 Task: Set up a 4-hour virtual home organization and decluttering workshop for a tidy living space.
Action: Key pressed t<Key.caps_lock>IDY<Key.space><Key.caps_lock>l<Key.caps_lock>IVING<Key.space><Key.caps_lock>s<Key.caps_lock>PACE<Key.space><Key.caps_lock>v<Key.caps_lock>IRTUAL<Key.space><Key.caps_lock>w<Key.caps_lock>ORKSHOP<Key.space>
Screenshot: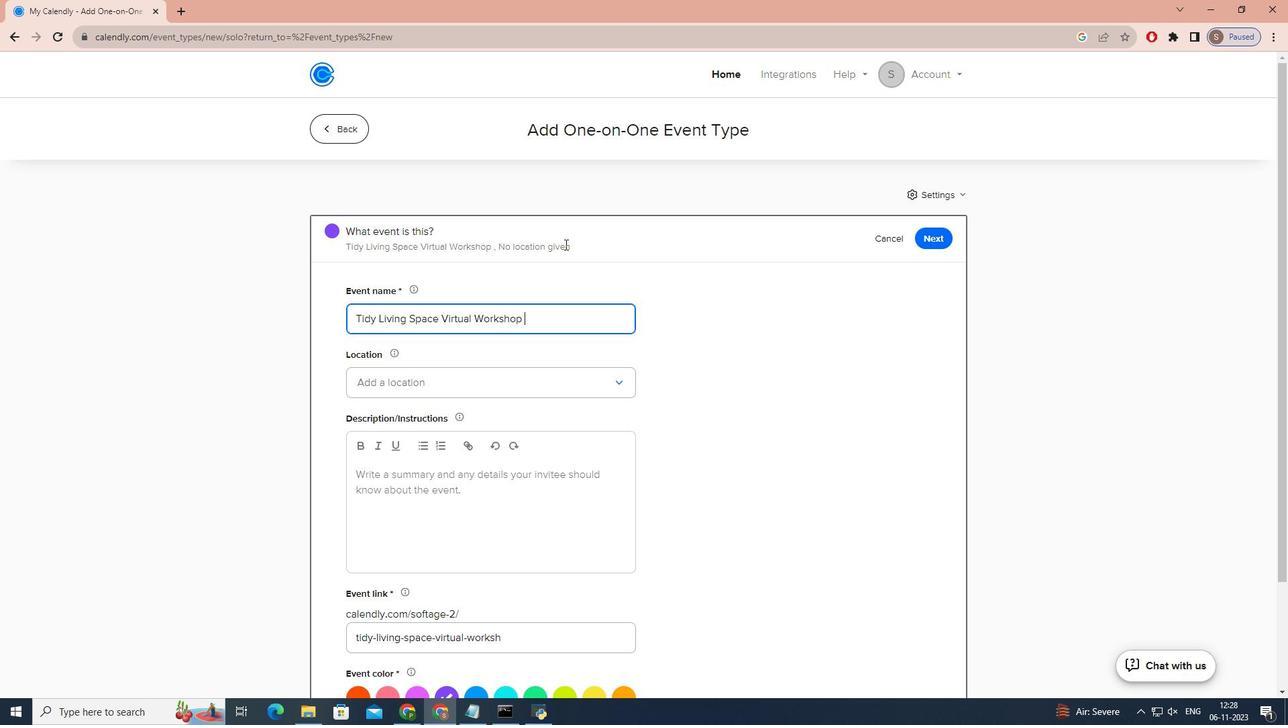 
Action: Mouse moved to (553, 373)
Screenshot: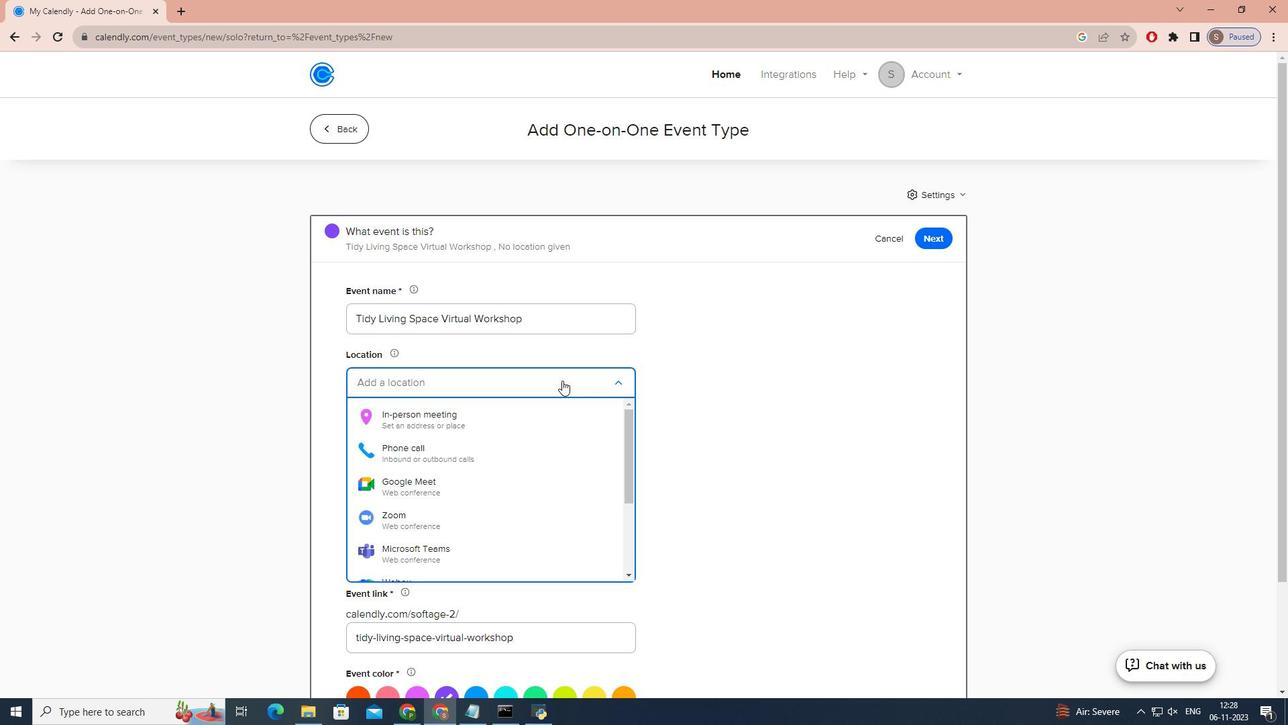 
Action: Mouse pressed left at (553, 373)
Screenshot: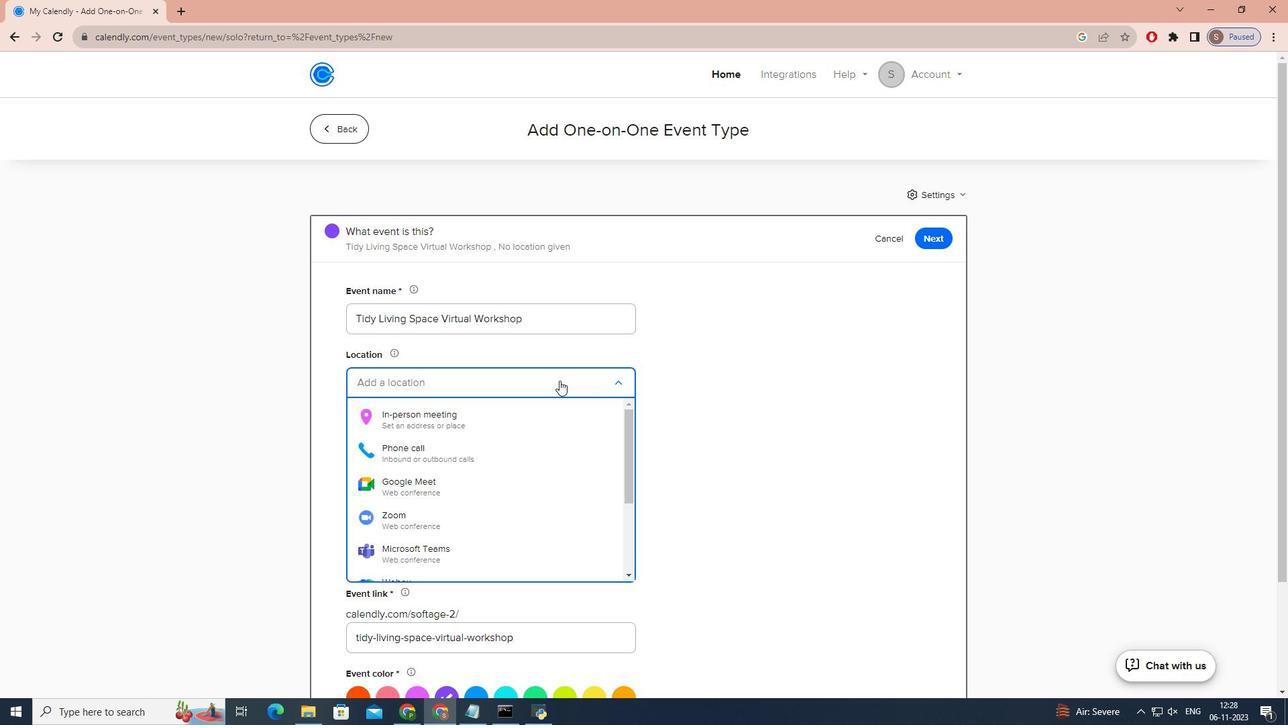 
Action: Mouse moved to (506, 415)
Screenshot: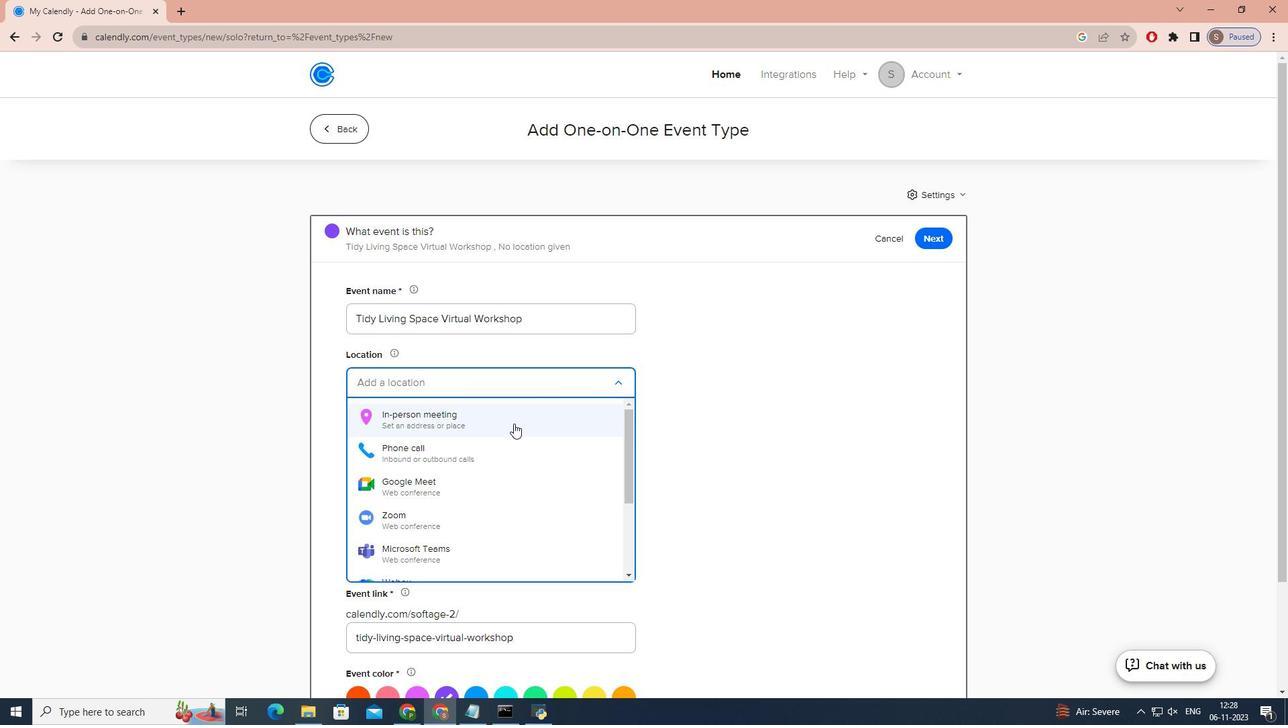 
Action: Mouse pressed left at (506, 415)
Screenshot: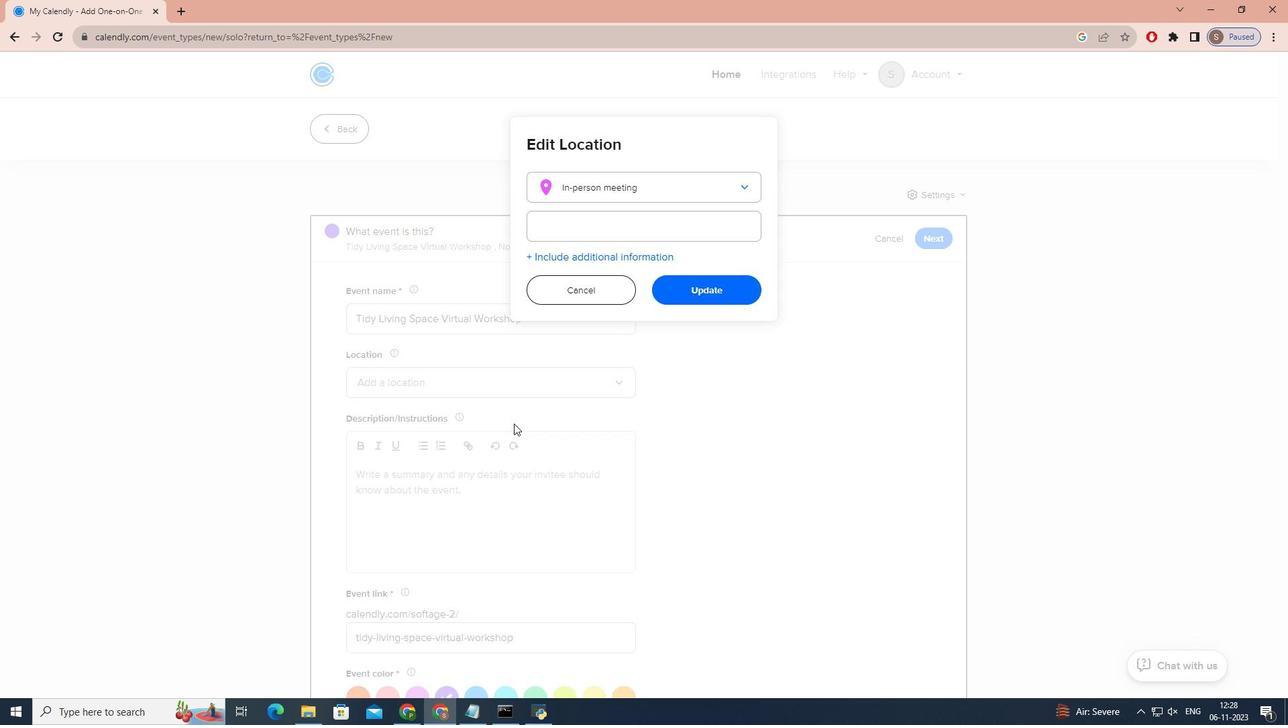 
Action: Mouse moved to (565, 217)
Screenshot: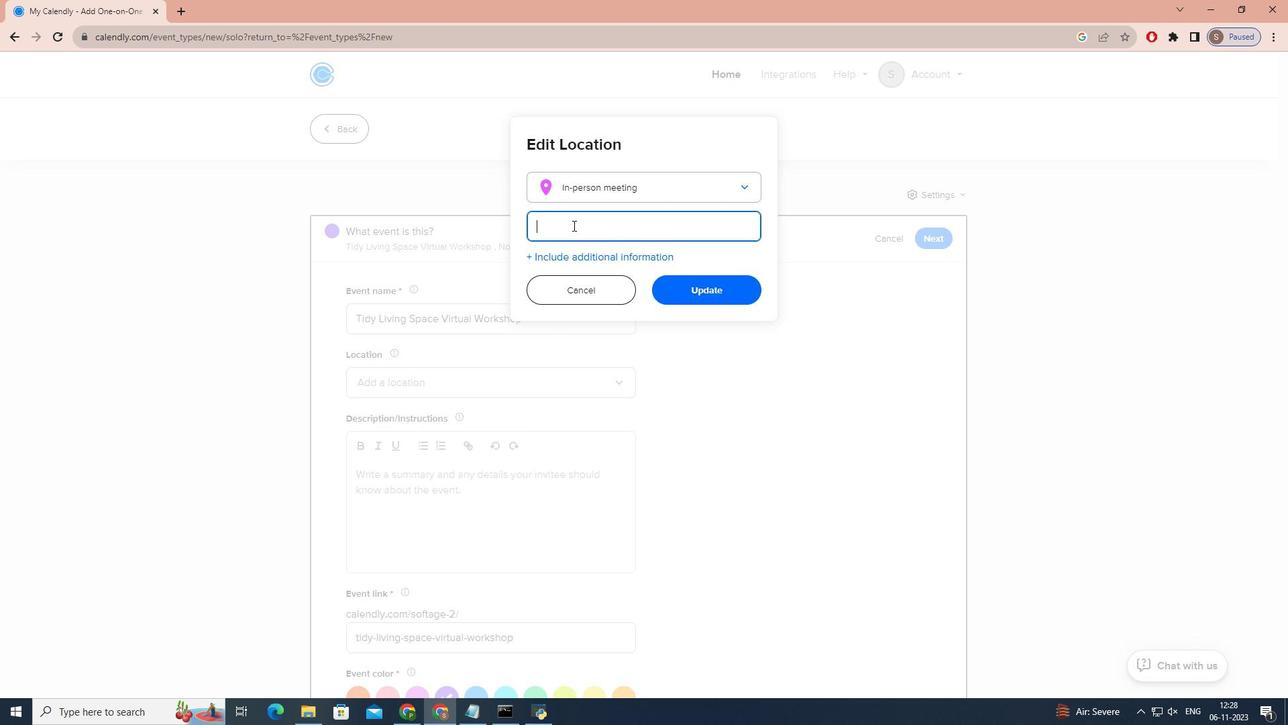 
Action: Mouse pressed left at (565, 217)
Screenshot: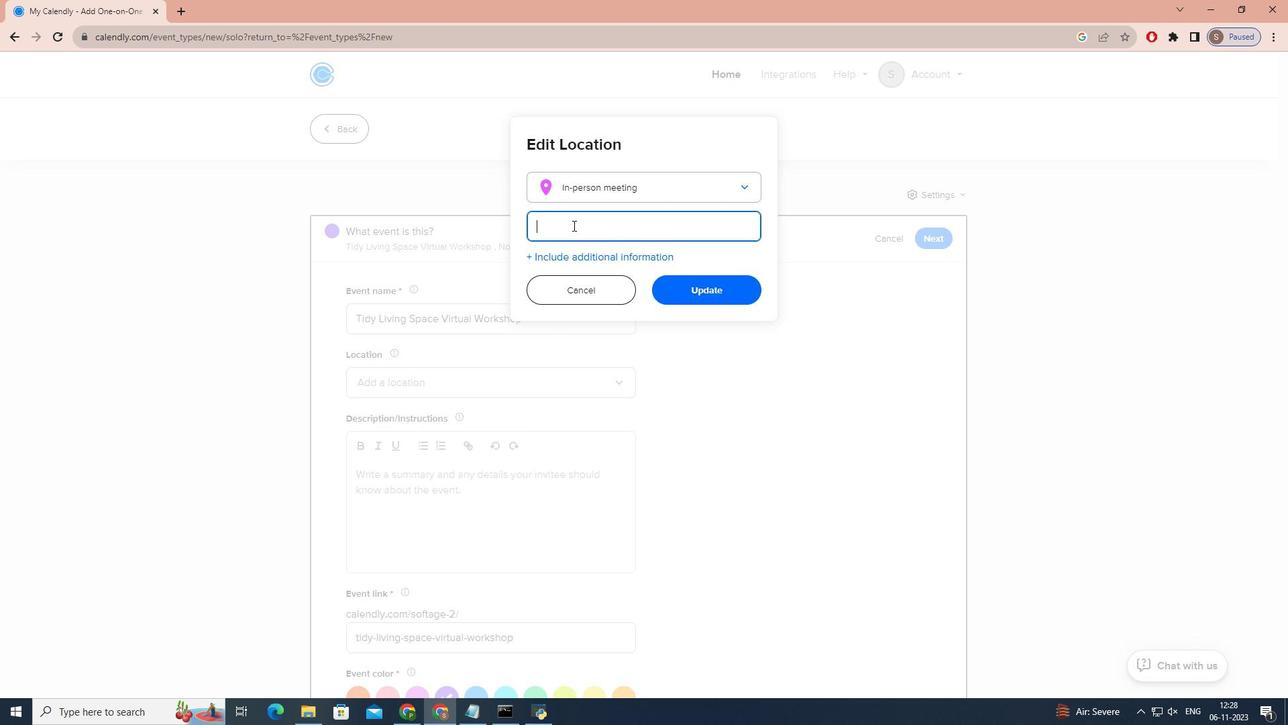 
Action: Mouse moved to (572, 188)
Screenshot: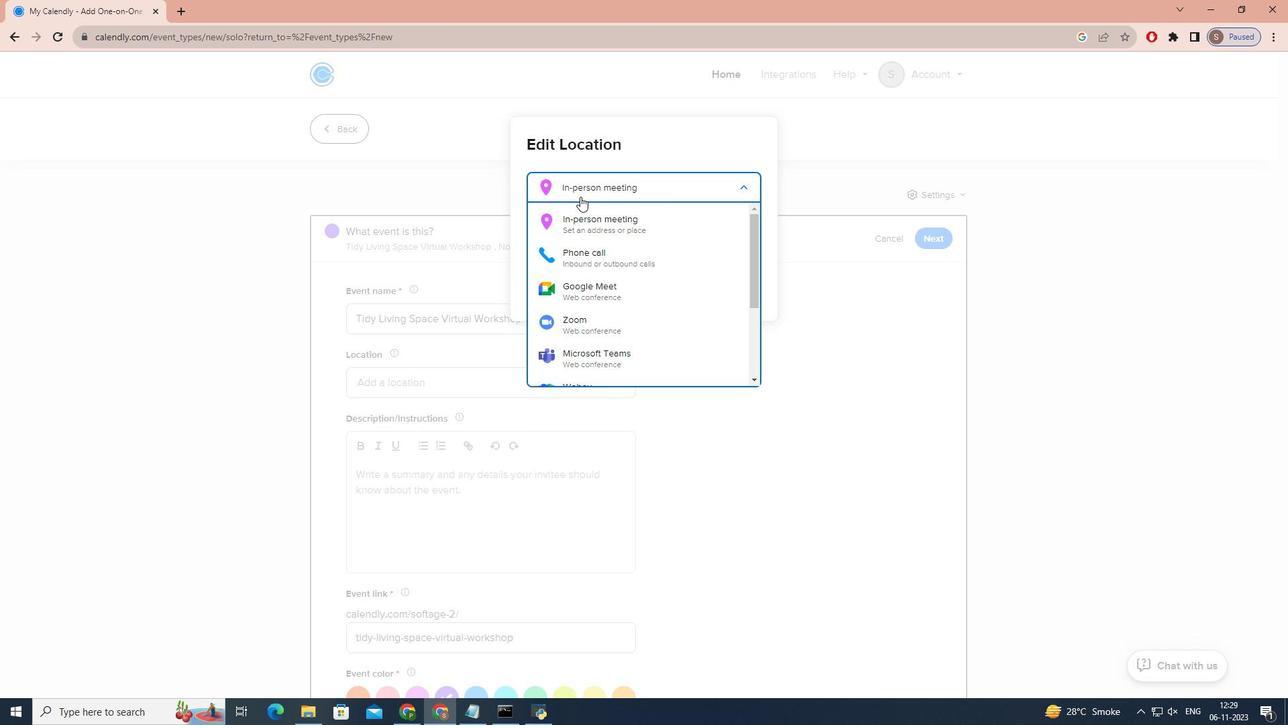 
Action: Mouse pressed left at (572, 188)
Screenshot: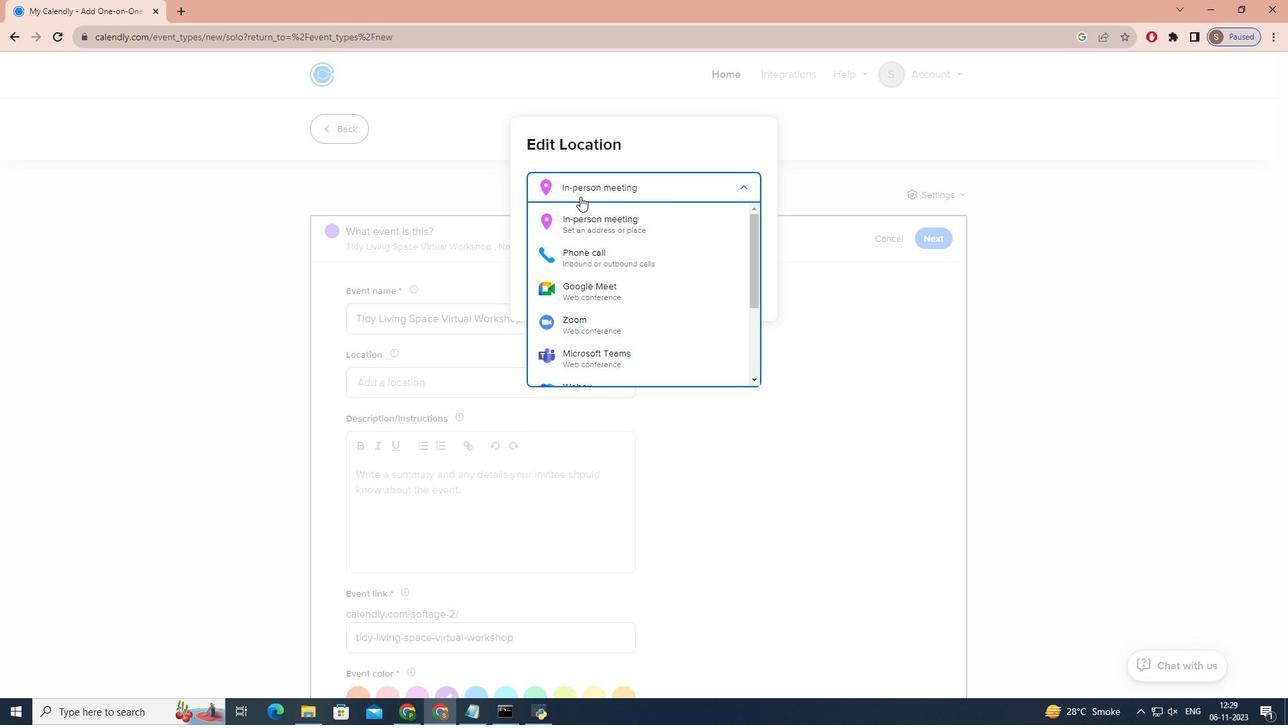 
Action: Mouse moved to (569, 284)
Screenshot: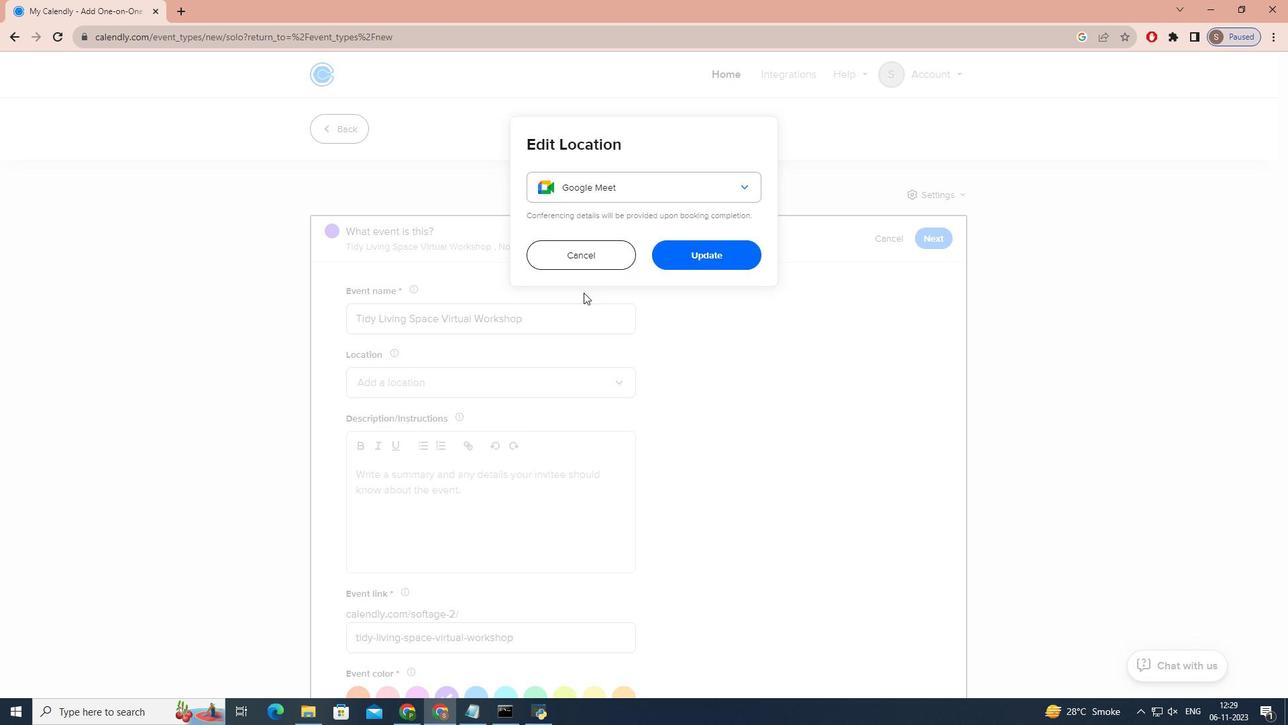 
Action: Mouse pressed left at (569, 284)
Screenshot: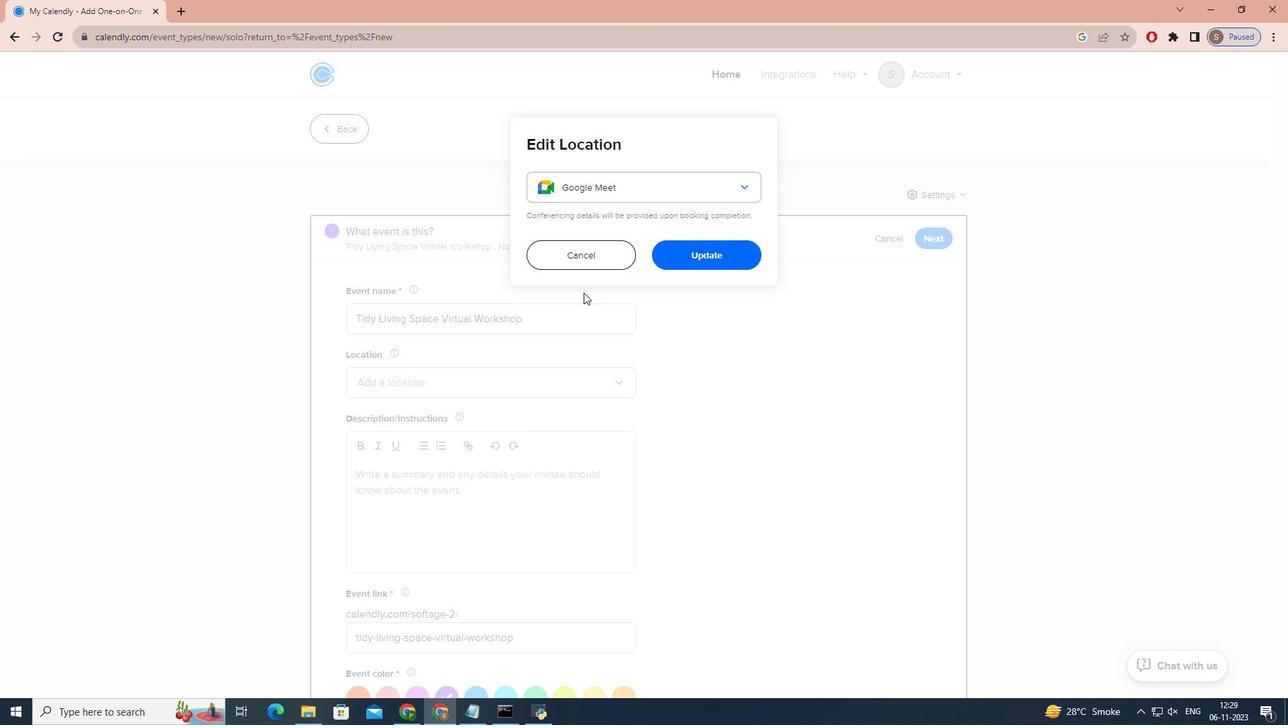 
Action: Mouse moved to (657, 245)
Screenshot: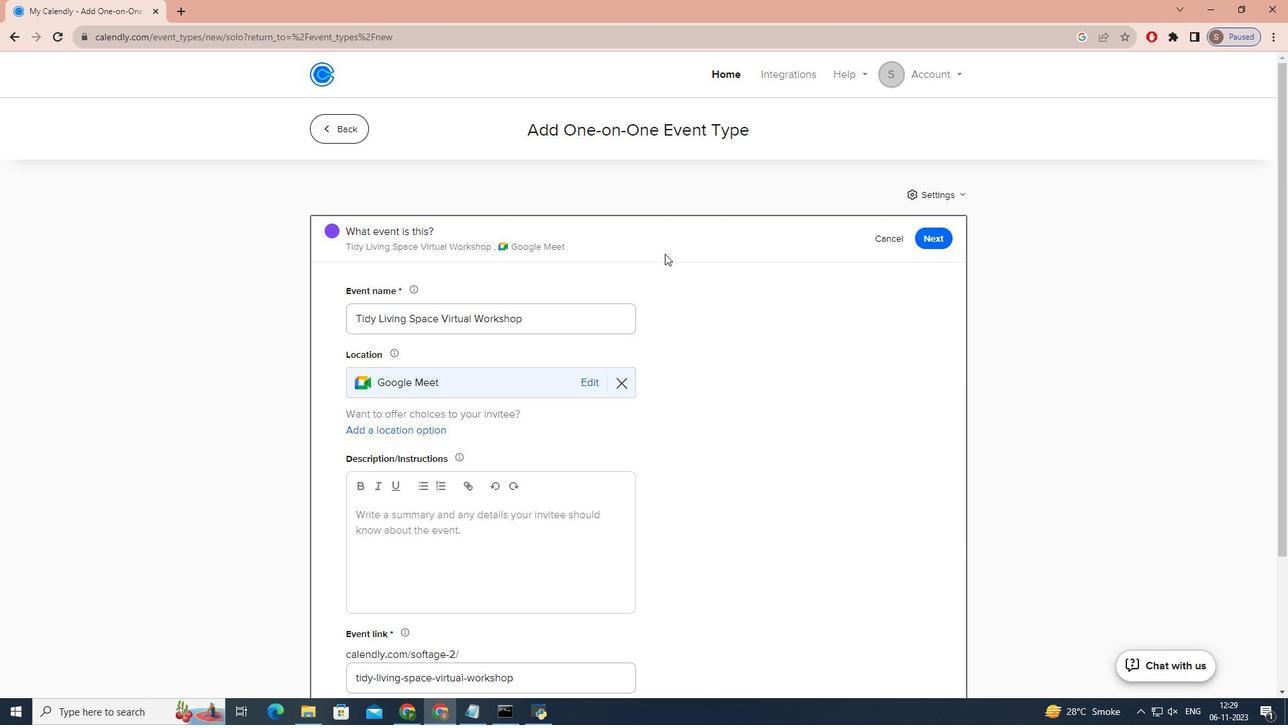 
Action: Mouse pressed left at (657, 245)
Screenshot: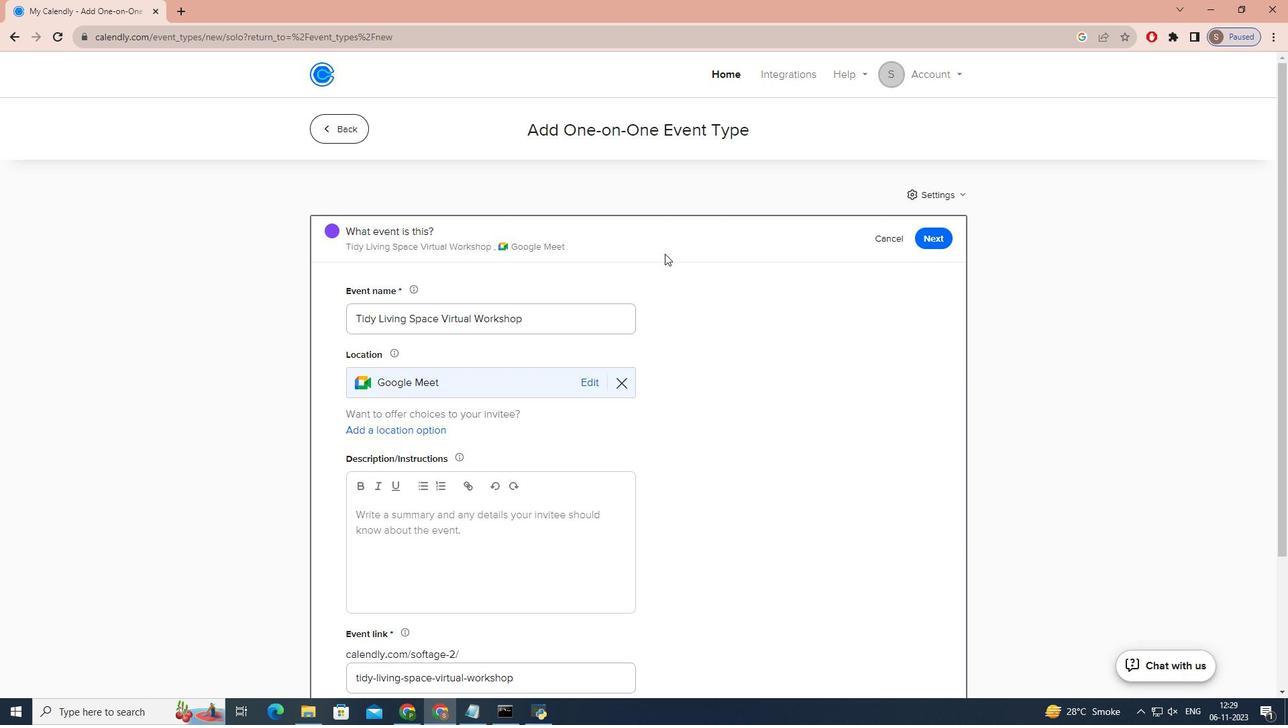 
Action: Mouse moved to (451, 517)
Screenshot: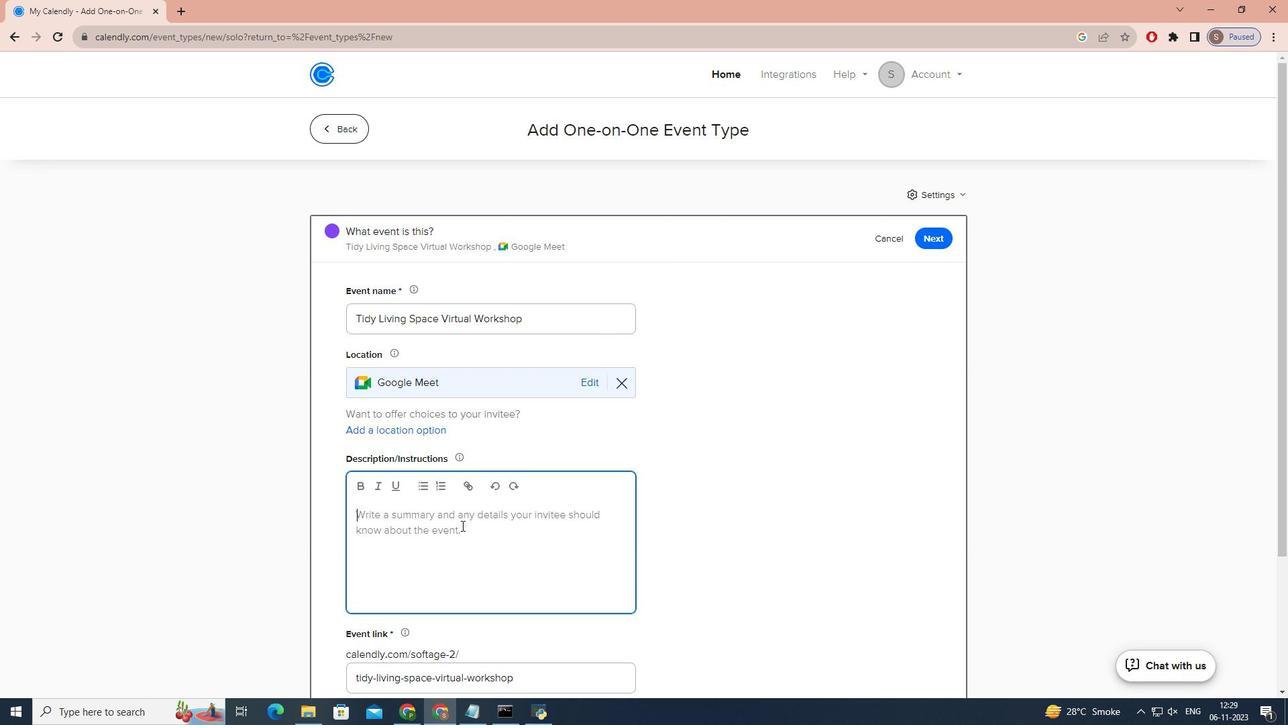 
Action: Mouse pressed left at (451, 517)
Screenshot: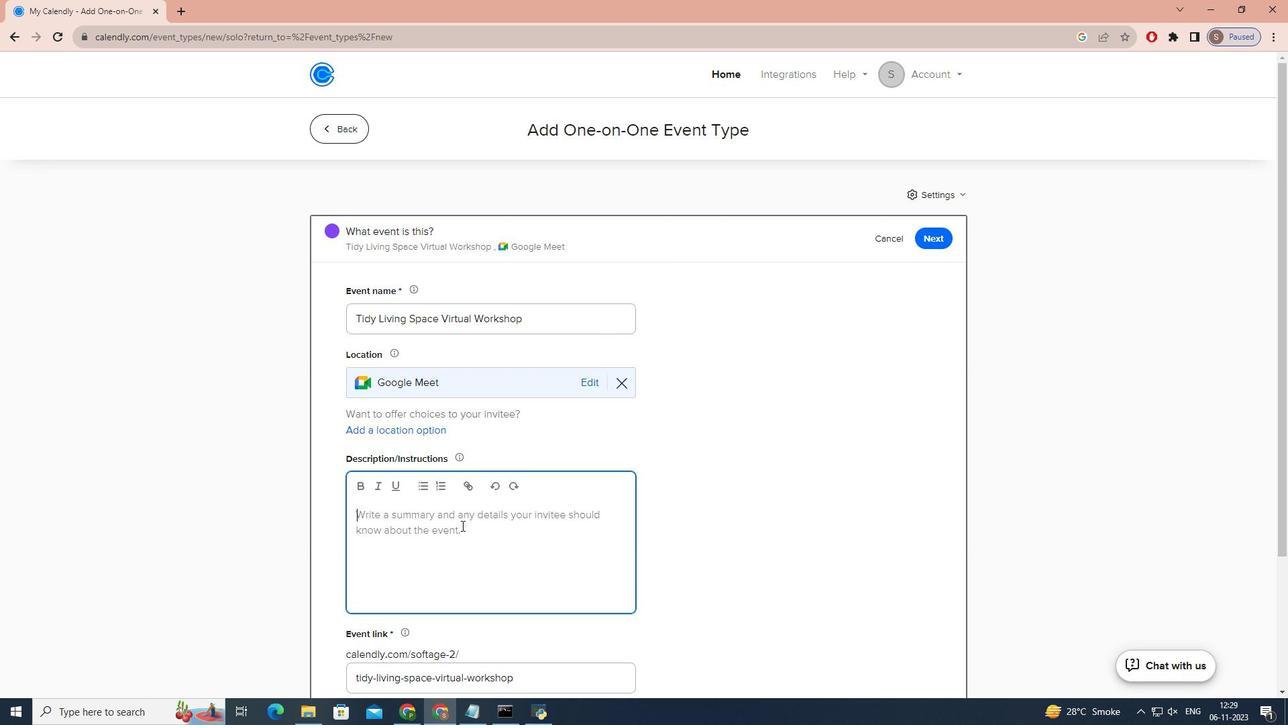 
Action: Mouse moved to (453, 516)
Screenshot: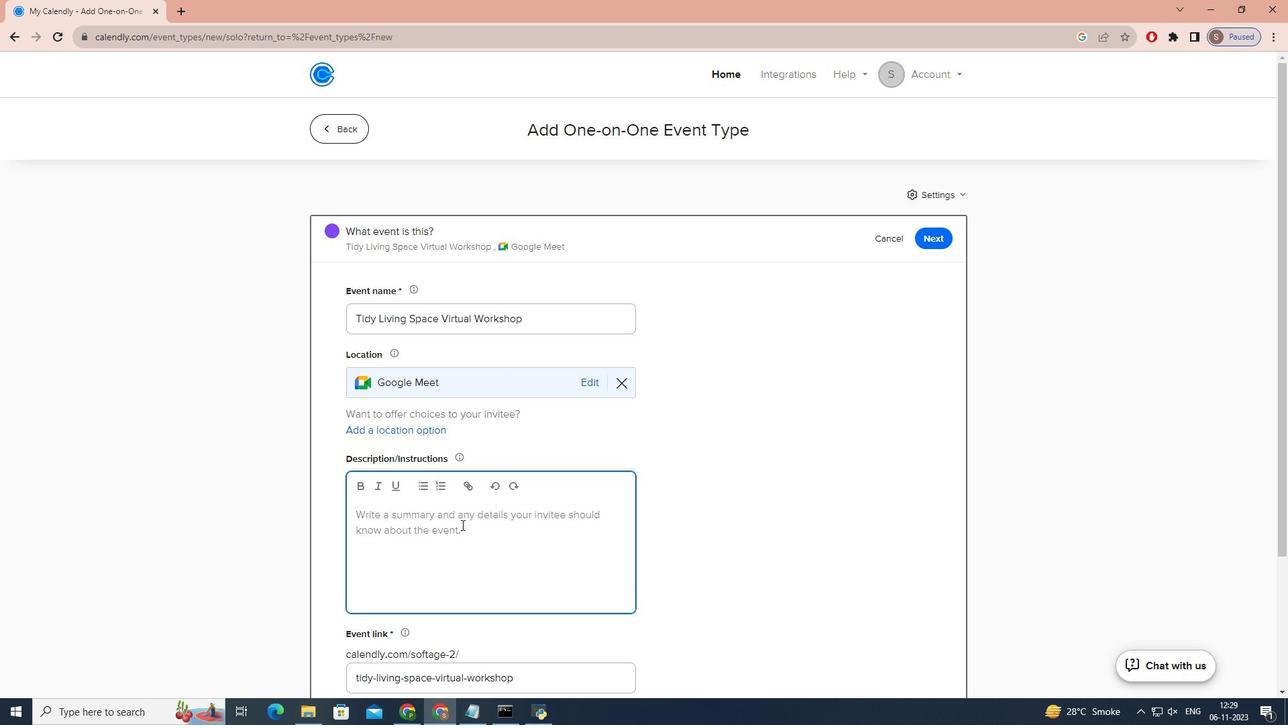 
Action: Key pressed <Key.caps_lock>d<Key.caps_lock>O<Key.space>YOU<Key.space>DREAM<Key.space>OF<Key.space>A<Key.space>TIDY<Key.space>AND<Key.space>ORGANIZED<Key.space>LIVING<Key.space>SPACE<Key.space>THAT<Key.space>BRINGS<Key.space>YOU<Key.space>SPACE<Key.space>AND<Key.space>SERENITY<Key.shift><Key.shift><Key.shift><Key.shift><Key.shift><Key.shift><Key.shift><Key.shift><Key.shift><Key.shift><Key.shift><Key.shift><Key.shift><Key.shift><Key.shift><Key.shift><Key.shift><Key.shift><Key.shift><Key.shift><Key.shift><Key.shift><Key.shift><Key.shift><Key.shift><Key.shift><Key.shift><Key.shift><Key.shift><Key.shift><Key.shift><Key.shift><Key.shift><Key.shift><Key.shift><Key.shift><Key.shift><Key.shift><Key.shift><Key.shift><Key.shift><Key.shift><Key.shift>?<Key.space><Key.caps_lock>i<Key.caps_lock>S<Key.space>SO,<Key.space>JOIN<Key.space>OUR<Key.space>VIRTUAL<Key.space>HOME<Key.space>ORGANIZATION<Key.space>AND<Key.space>DECLUTTERING<Key.space>WORKSHOP<Key.space>TO<Key.space>TRANSO<Key.backspace>FORM<Key.space>
Screenshot: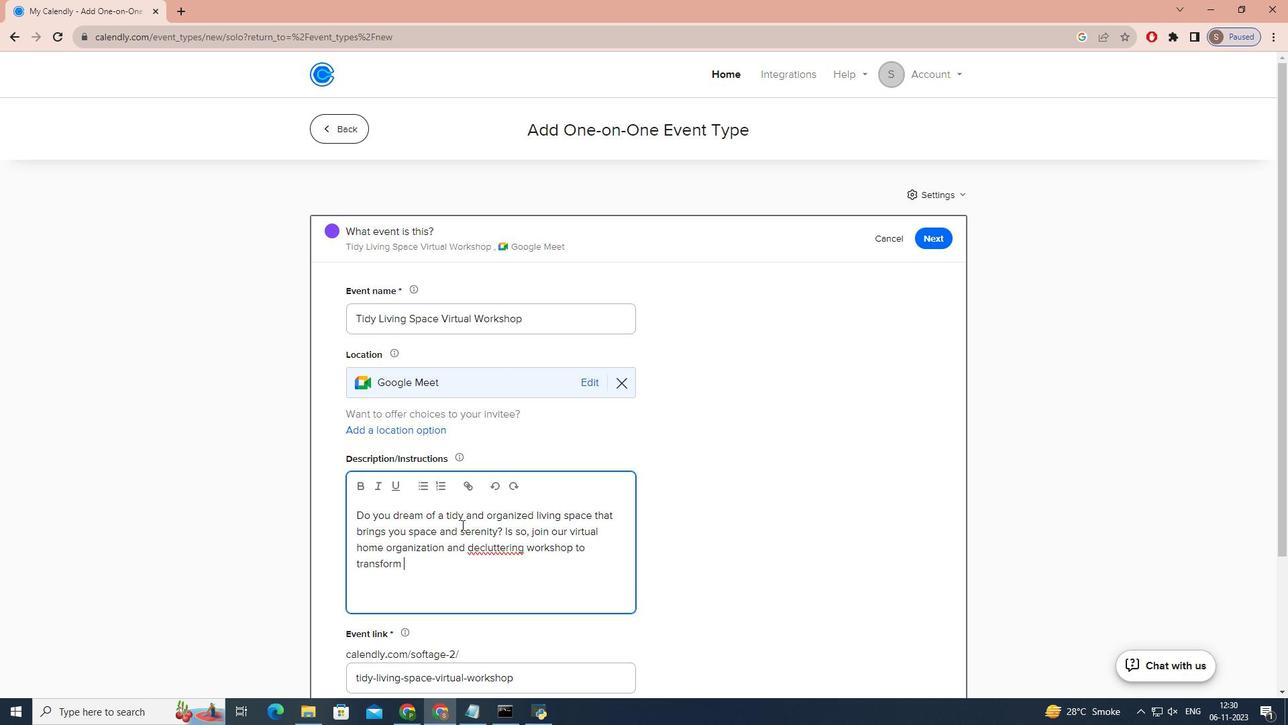 
Action: Mouse moved to (433, 558)
Screenshot: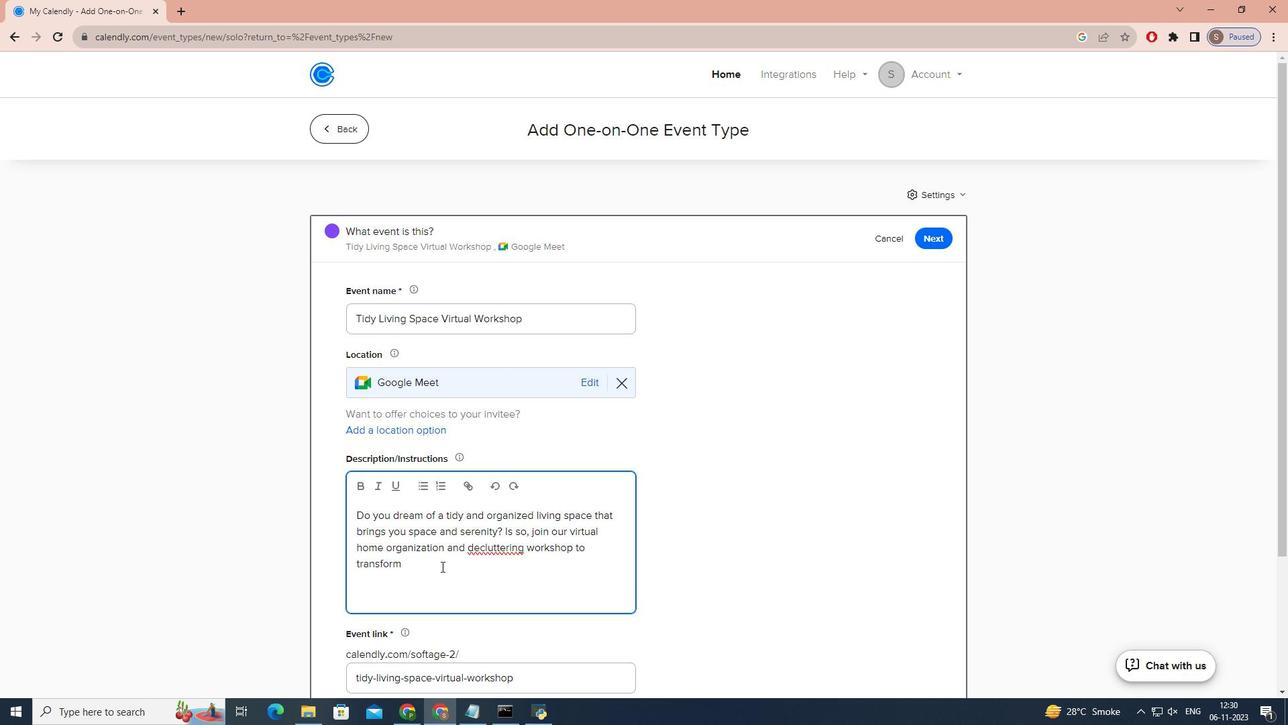 
Action: Mouse pressed left at (433, 558)
Screenshot: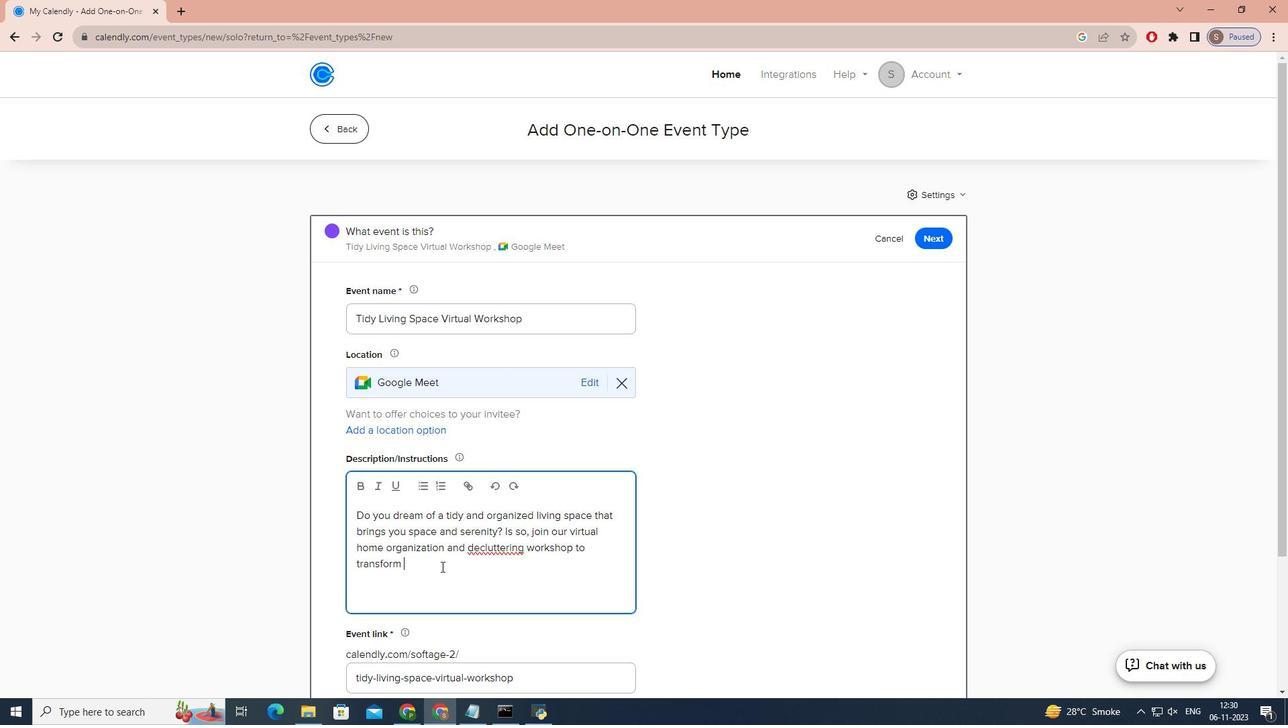 
Action: Key pressed YOU<Key.space>LIVING<Key.space>SPACE<Key.space>INTO<Key.space>A<Key.space>SANCTUARY<Key.space>OF<Key.space>ORDER<Key.space>AND<Key.space>CALM.<Key.space><Key.enter><Key.caps_lock>i<Key.caps_lock>N<Key.space>THIS<Key.space>INTERACTIVE<Key.space>WORKSHOP,<Key.space>OUR<Key.space>EXPERIENCED<Key.space>ORGANIZERS<Key.space>WILL<Key.space>GUIDE<Key.space>YOU<Key.space>THROUGH<Key.space>THE<Key.space>PROCESS<Key.space>OF<Key.space>DECLUTEE<Key.backspace><Key.backspace>TERING<Key.space>WORKSHOP<Key.space><Key.backspace>
Screenshot: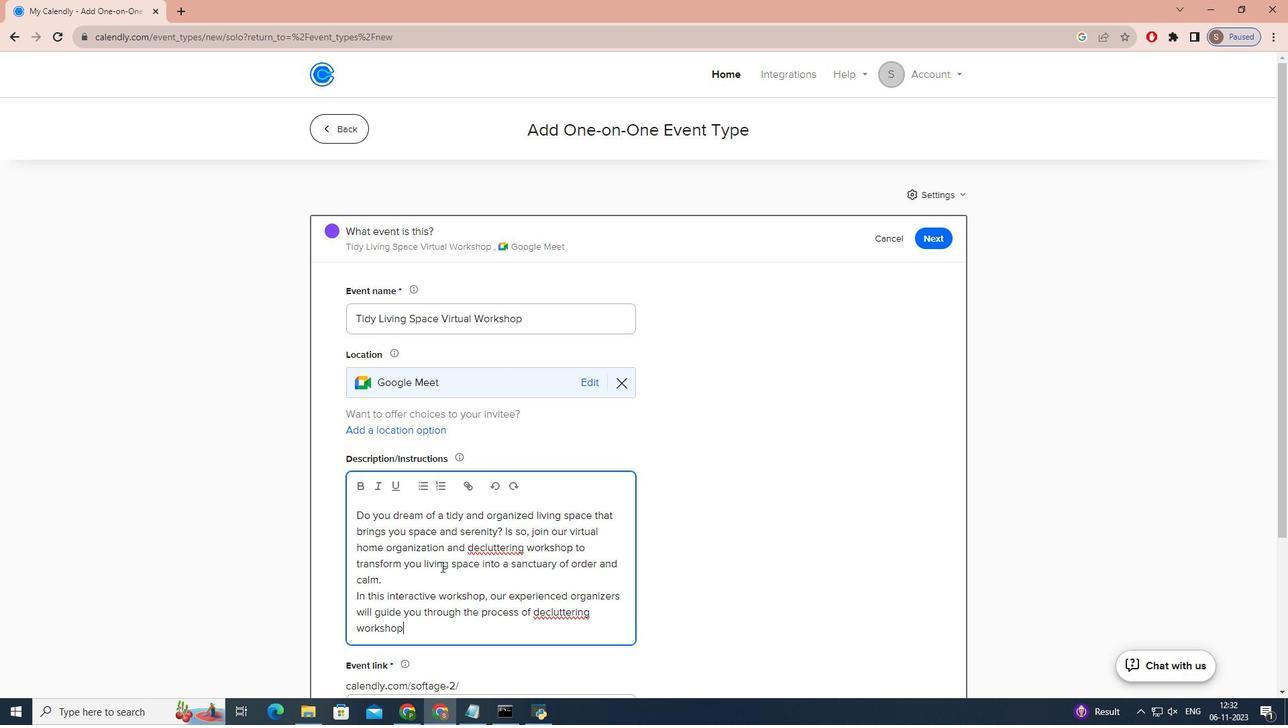 
Action: Mouse moved to (476, 579)
Screenshot: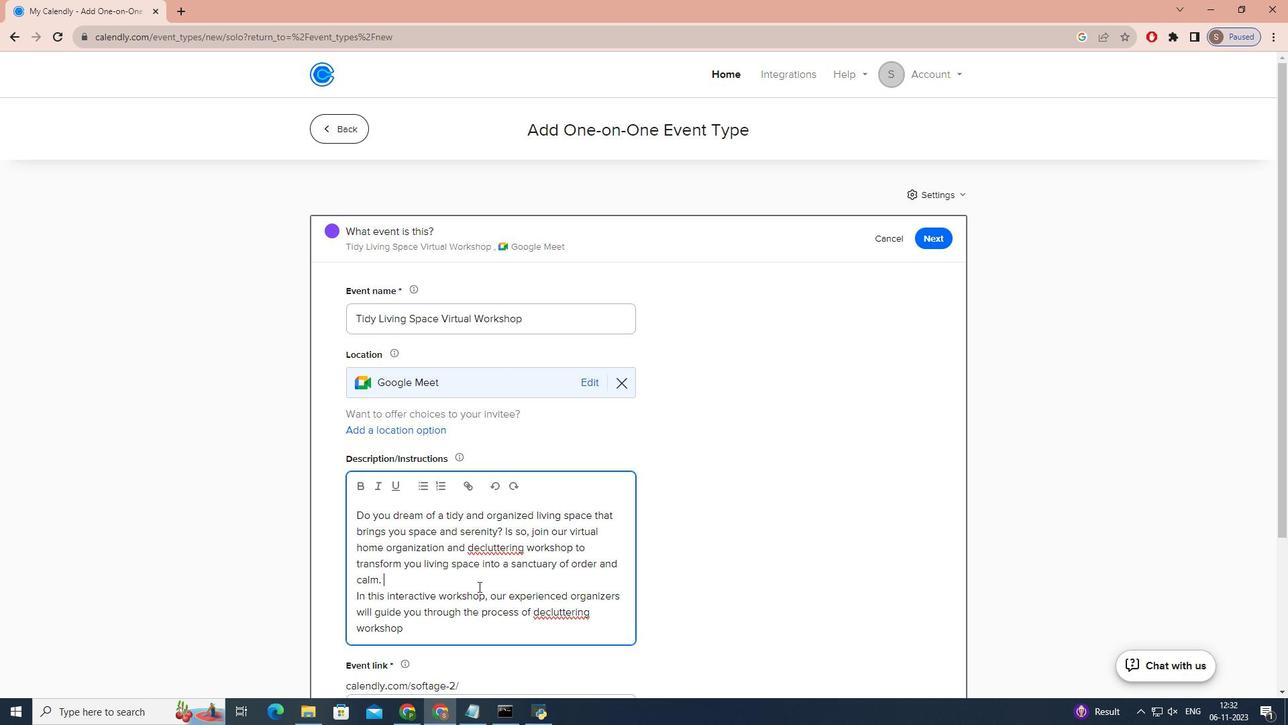 
Action: Mouse pressed left at (476, 579)
Screenshot: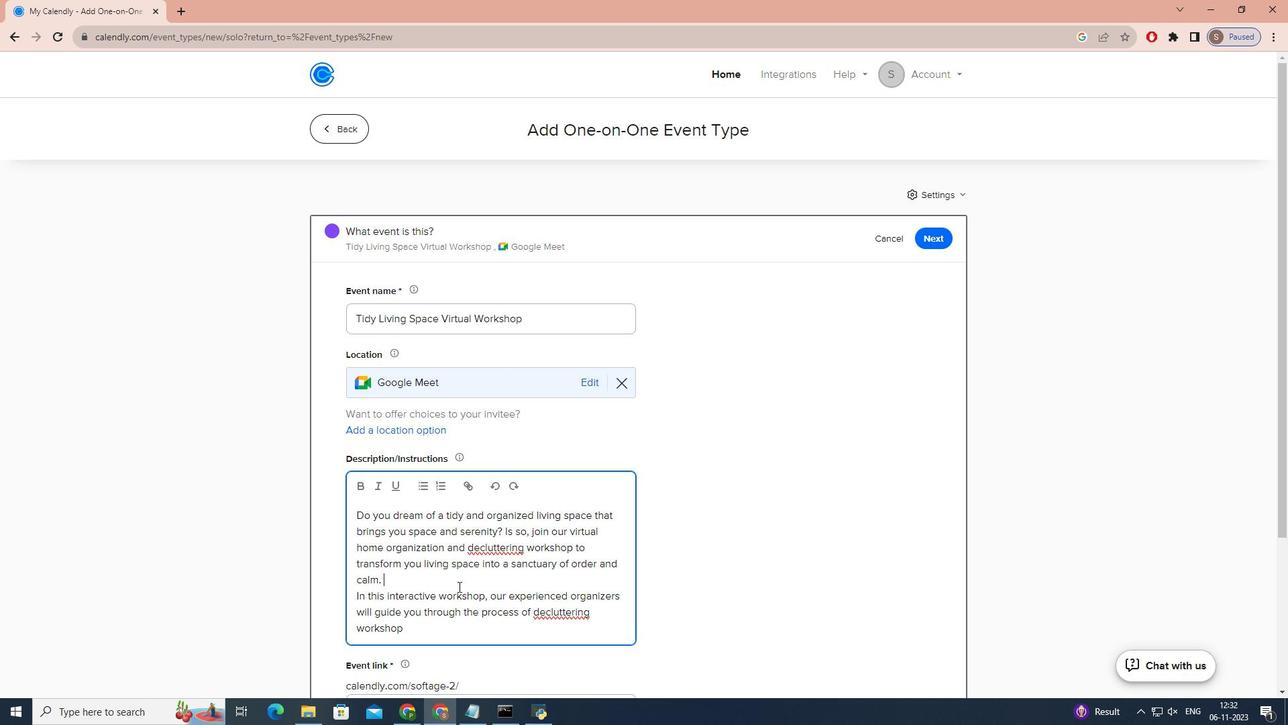 
Action: Mouse moved to (395, 576)
Screenshot: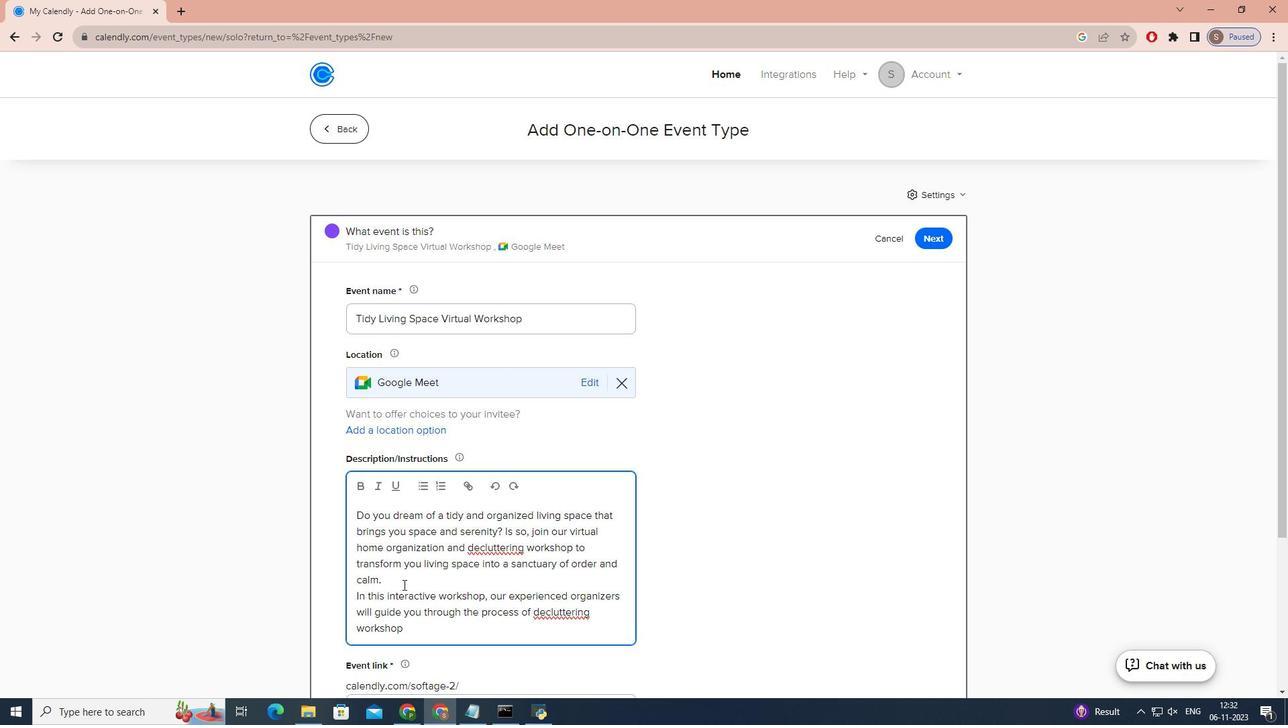 
Action: Mouse pressed left at (395, 576)
Screenshot: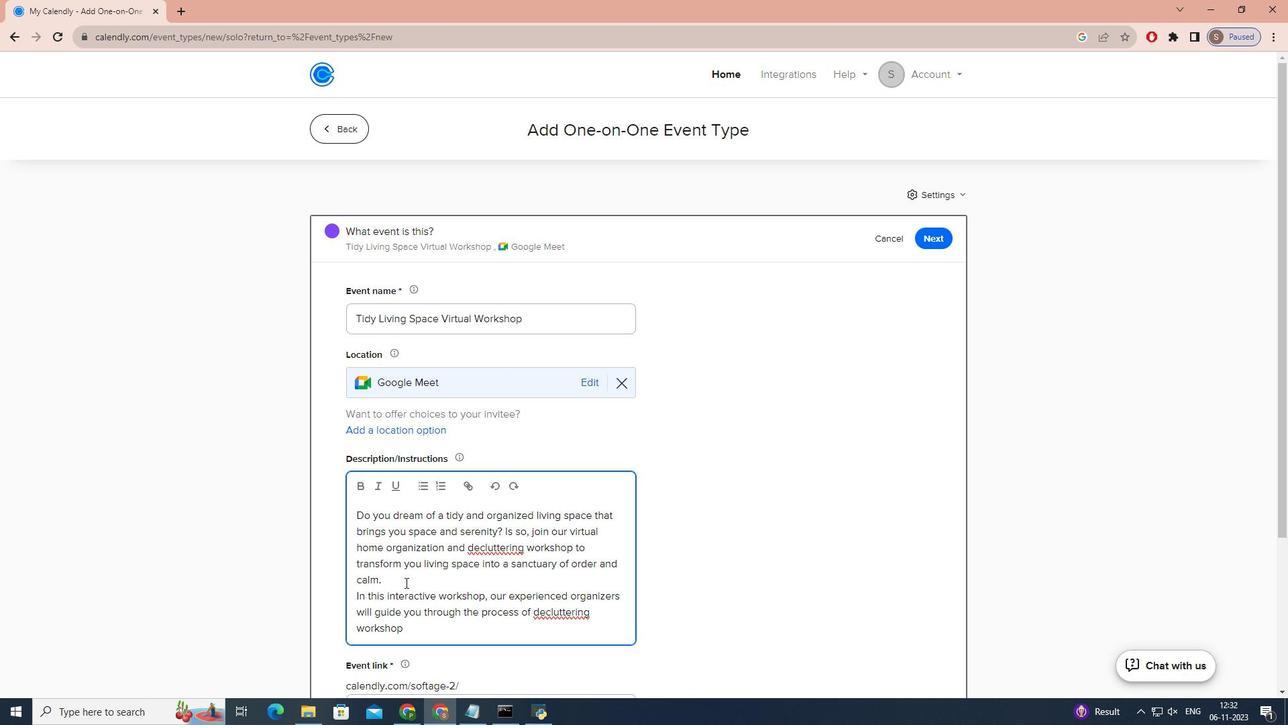 
Action: Mouse moved to (399, 606)
Screenshot: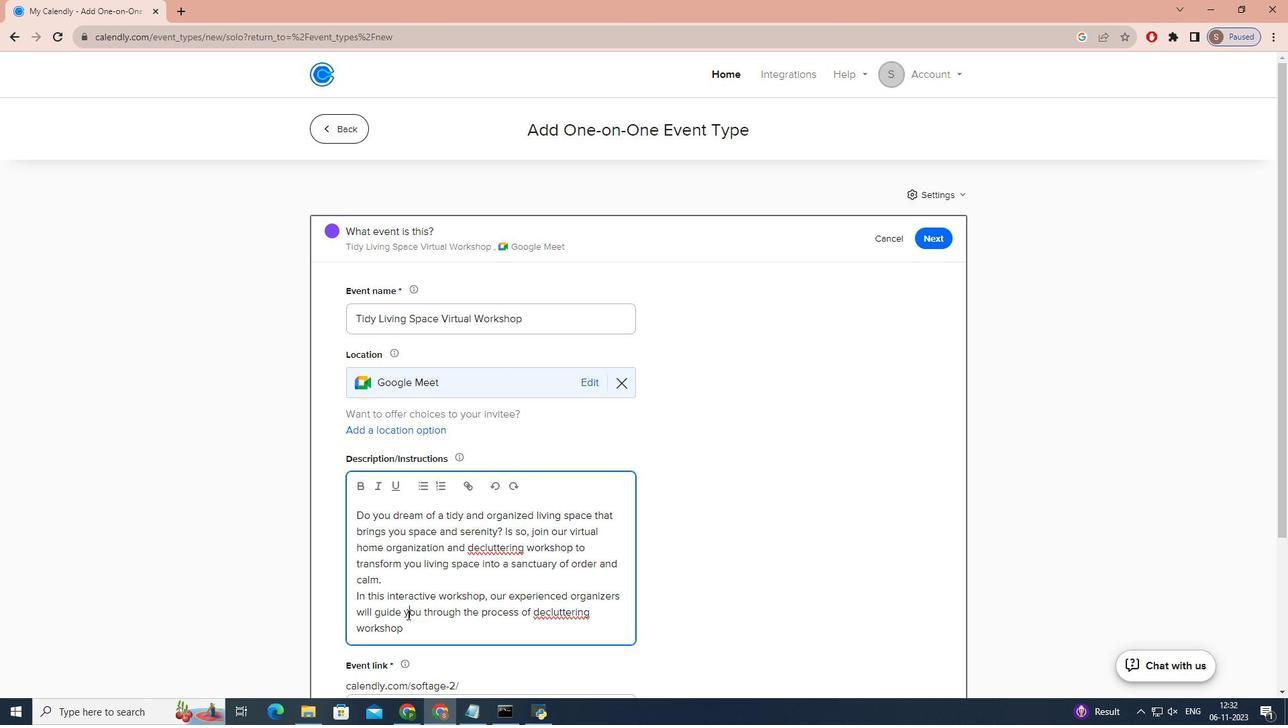 
Action: Mouse pressed left at (399, 606)
Screenshot: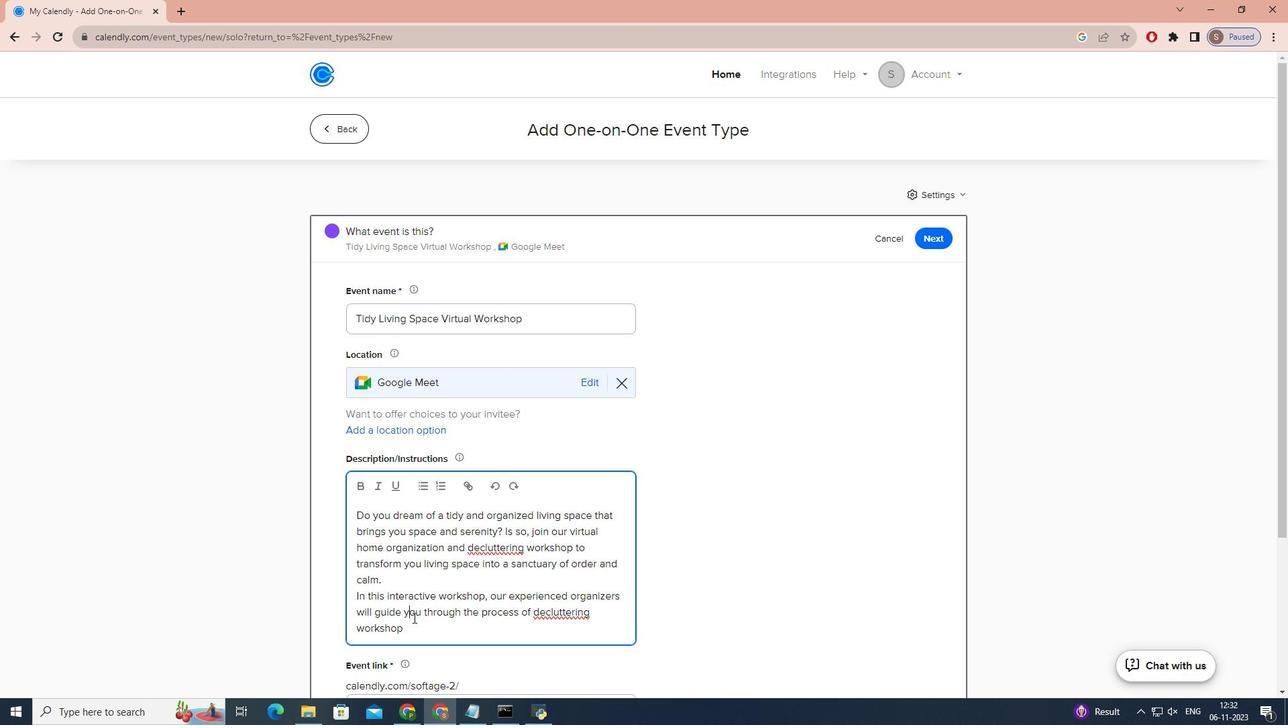 
Action: Mouse moved to (403, 628)
Screenshot: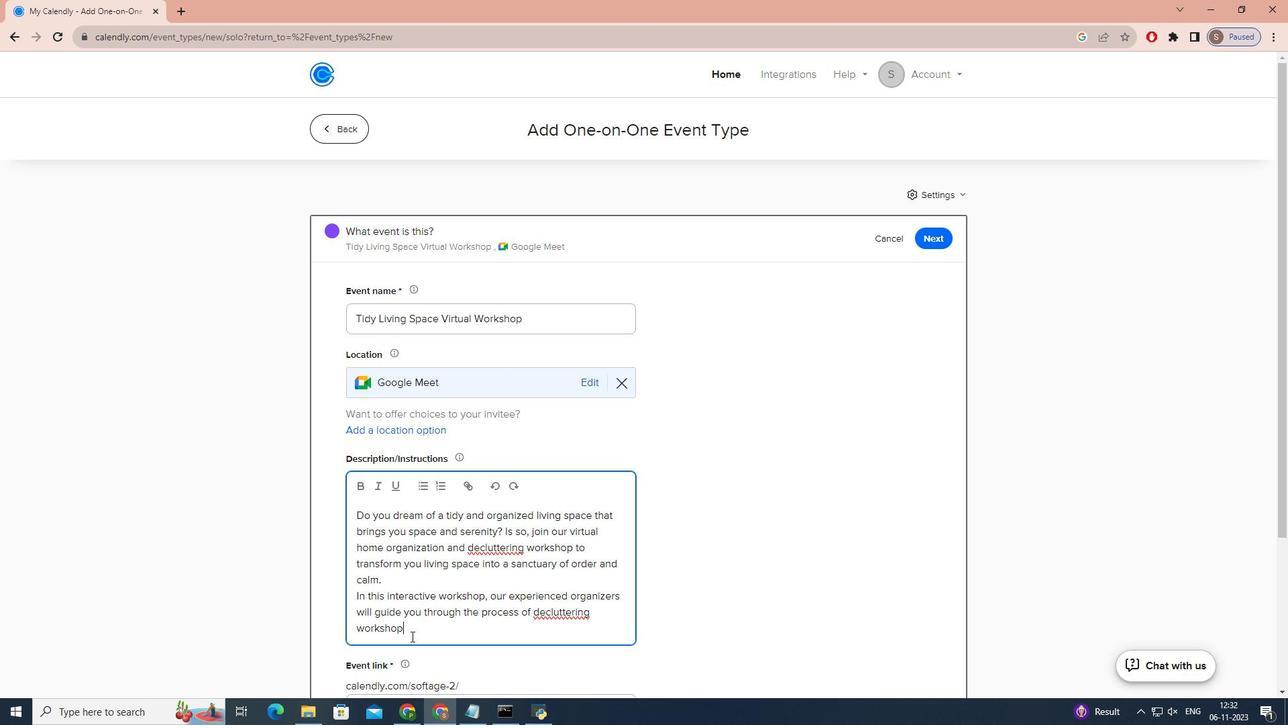 
Action: Mouse pressed left at (403, 628)
Screenshot: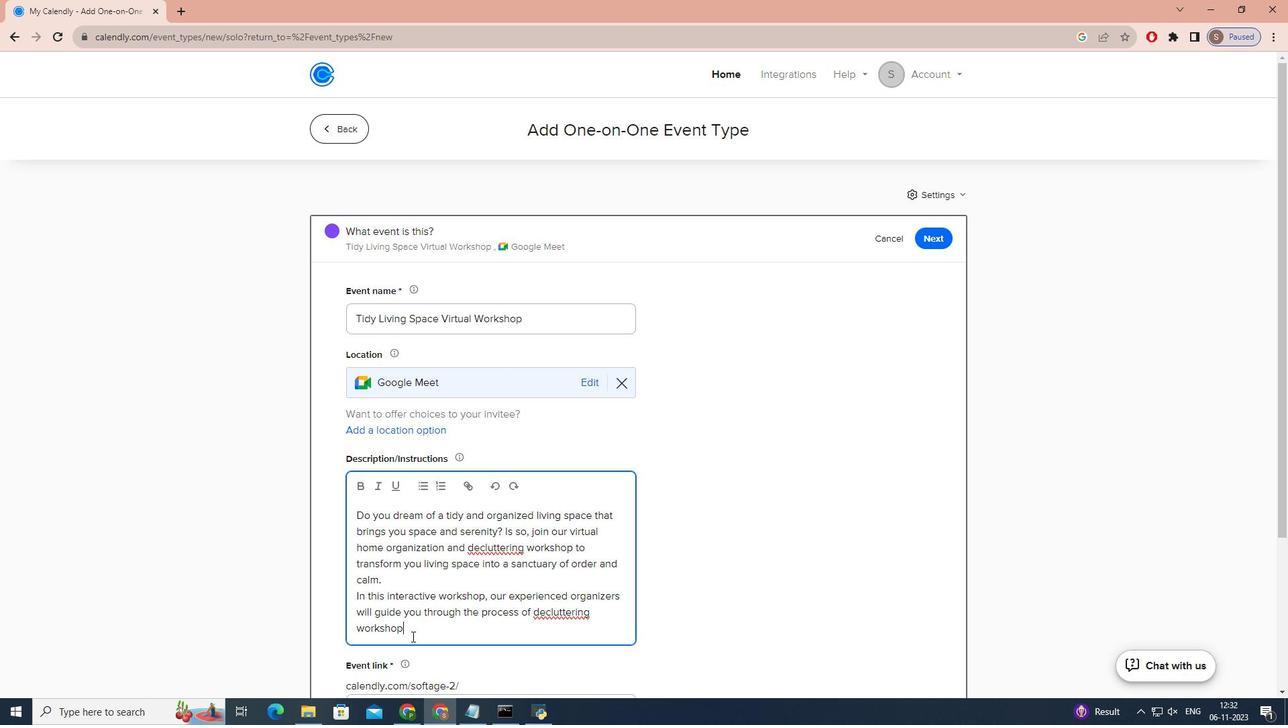 
Action: Mouse moved to (420, 612)
Screenshot: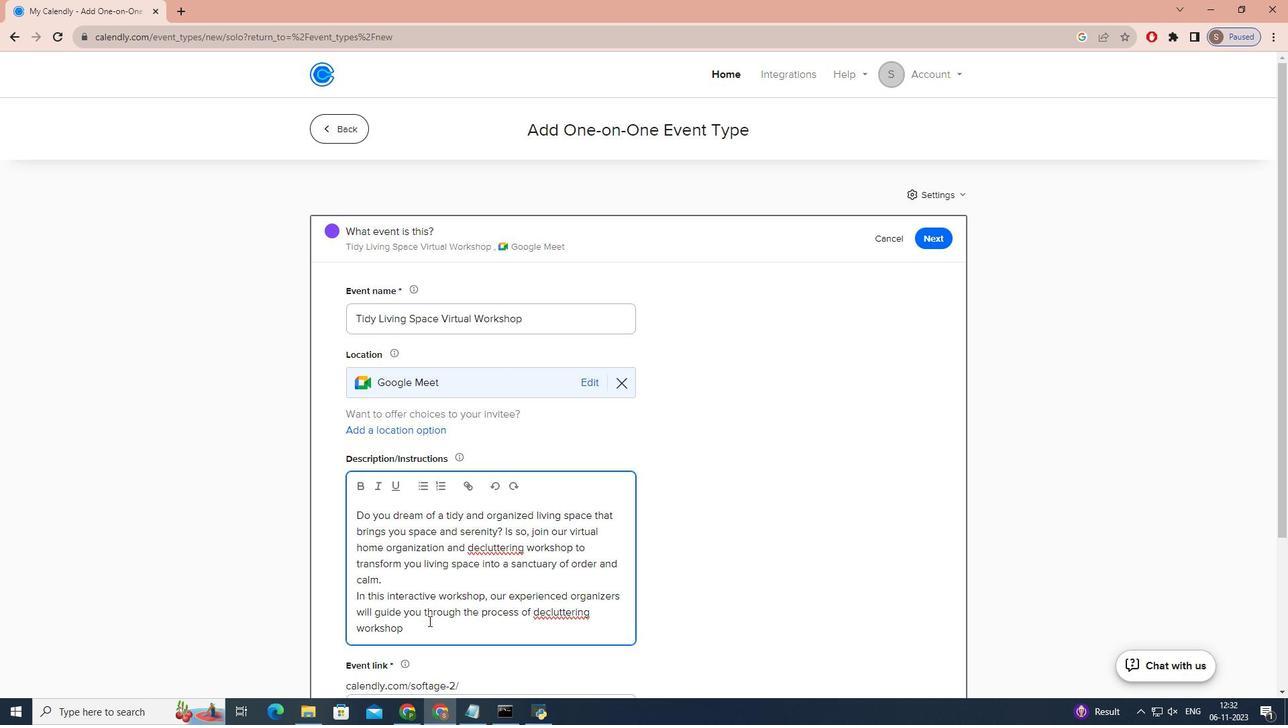 
Action: Key pressed <Key.backspace><Key.backspace><Key.backspace><Key.backspace><Key.backspace><Key.backspace><Key.backspace><Key.backspace>AND<Key.space>REORGANIZING<Key.space>YOUR<Key.space>HOME.<Key.space><Key.caps_lock>y<Key.caps_lock>OU'LL<Key.space>LARN<Key.backspace><Key.backspace><Key.backspace>EARN<Key.space>PRATICAL<Key.space>TIPS,<Key.space>TRICKES<Key.space><Key.backspace>,<Key.space>AND<Key.space>STRATEGE<Key.backspace>IES
Screenshot: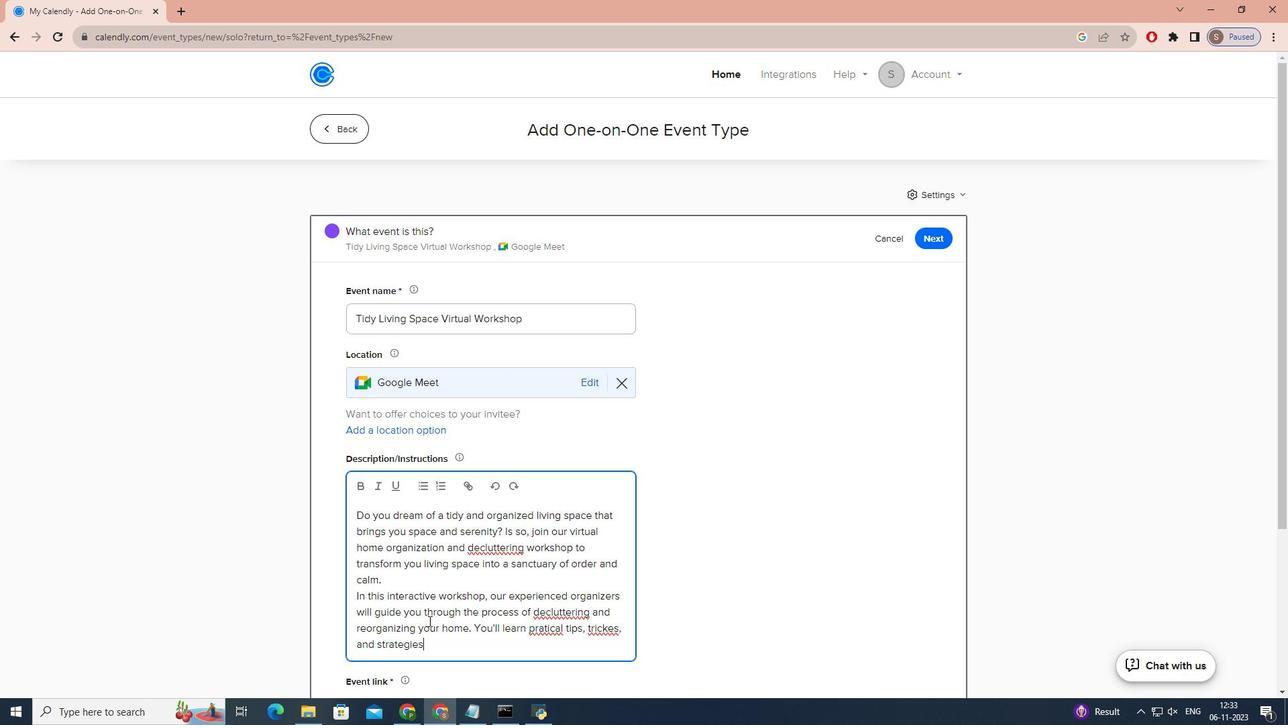 
Action: Mouse moved to (607, 625)
Screenshot: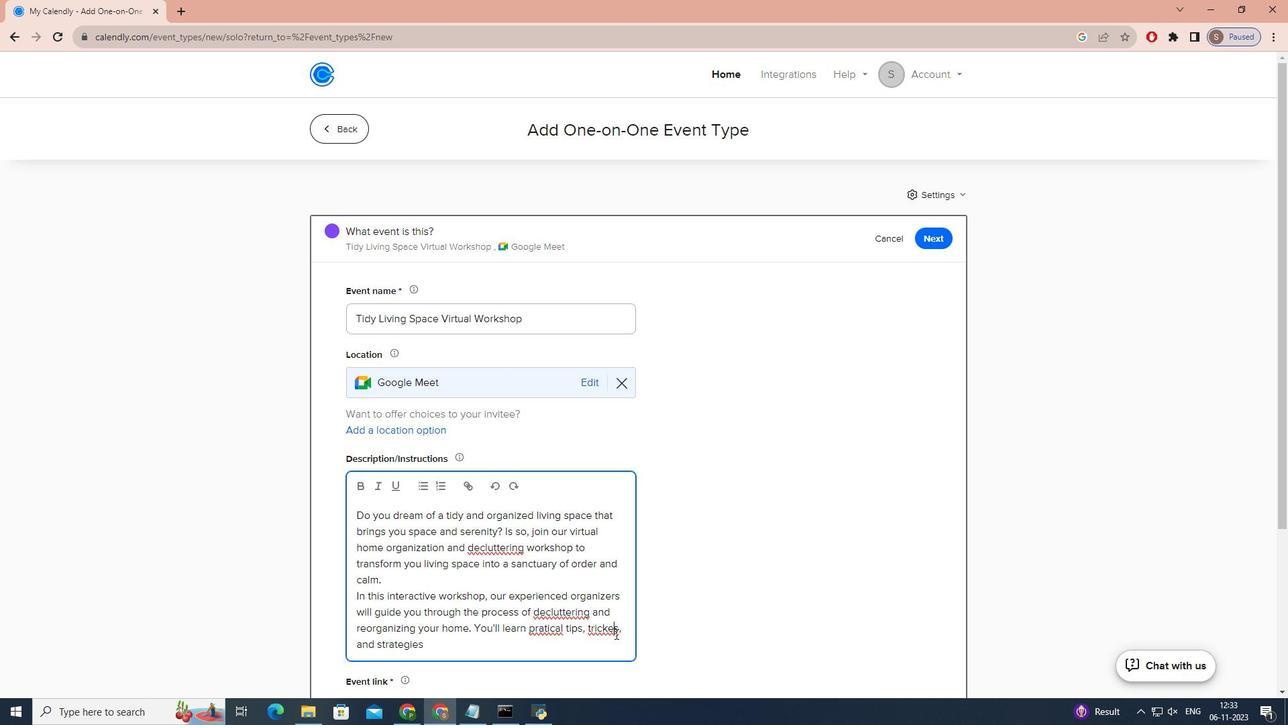 
Action: Mouse pressed left at (607, 625)
Screenshot: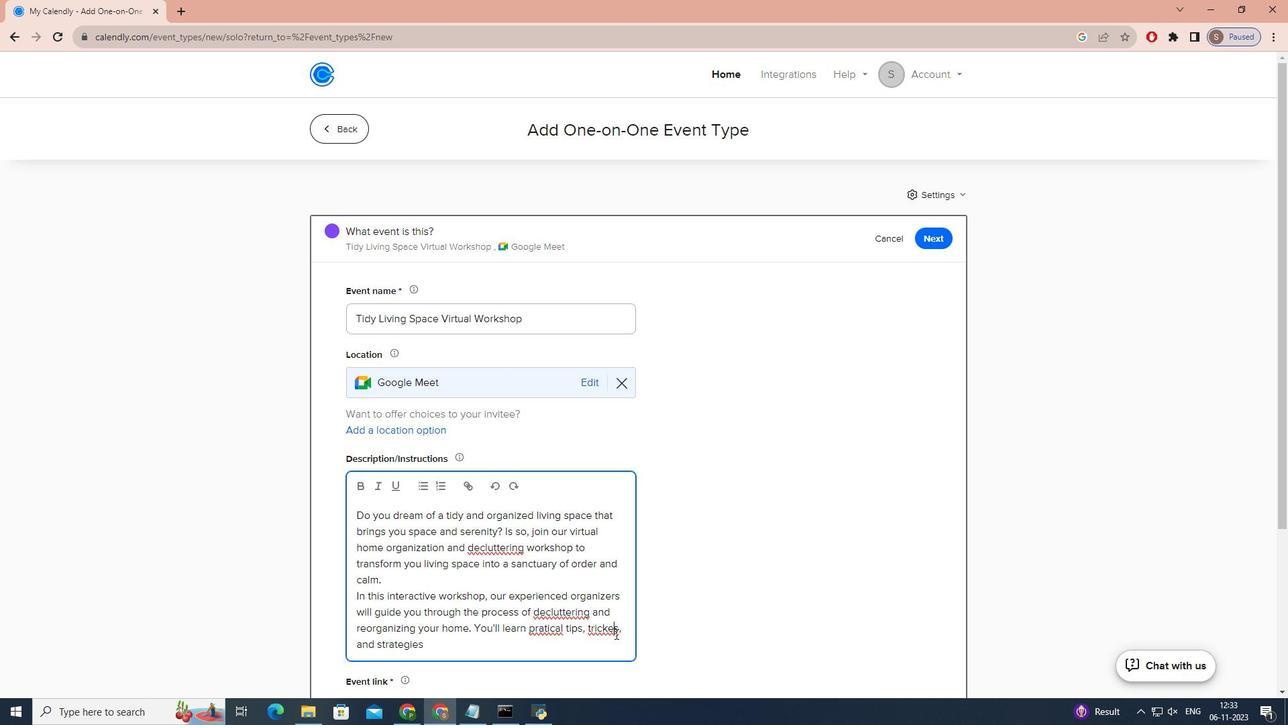 
Action: Key pressed <Key.backspace>
Screenshot: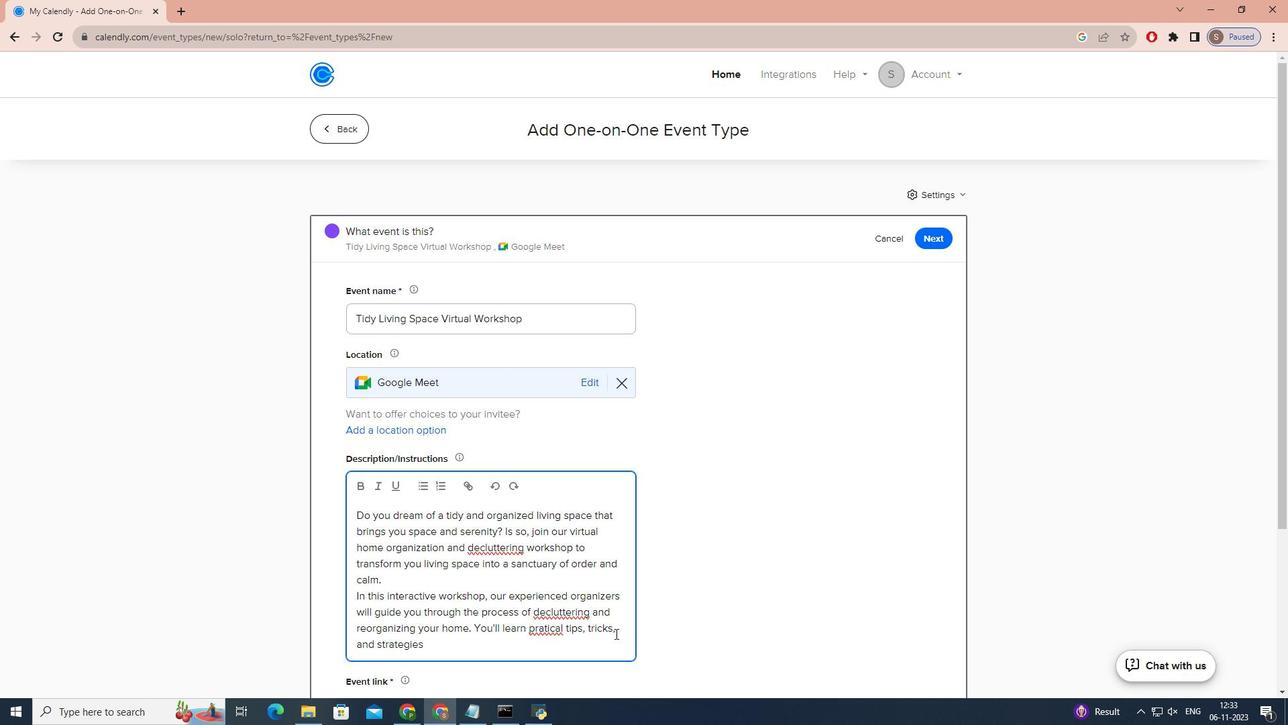 
Action: Mouse moved to (535, 620)
Screenshot: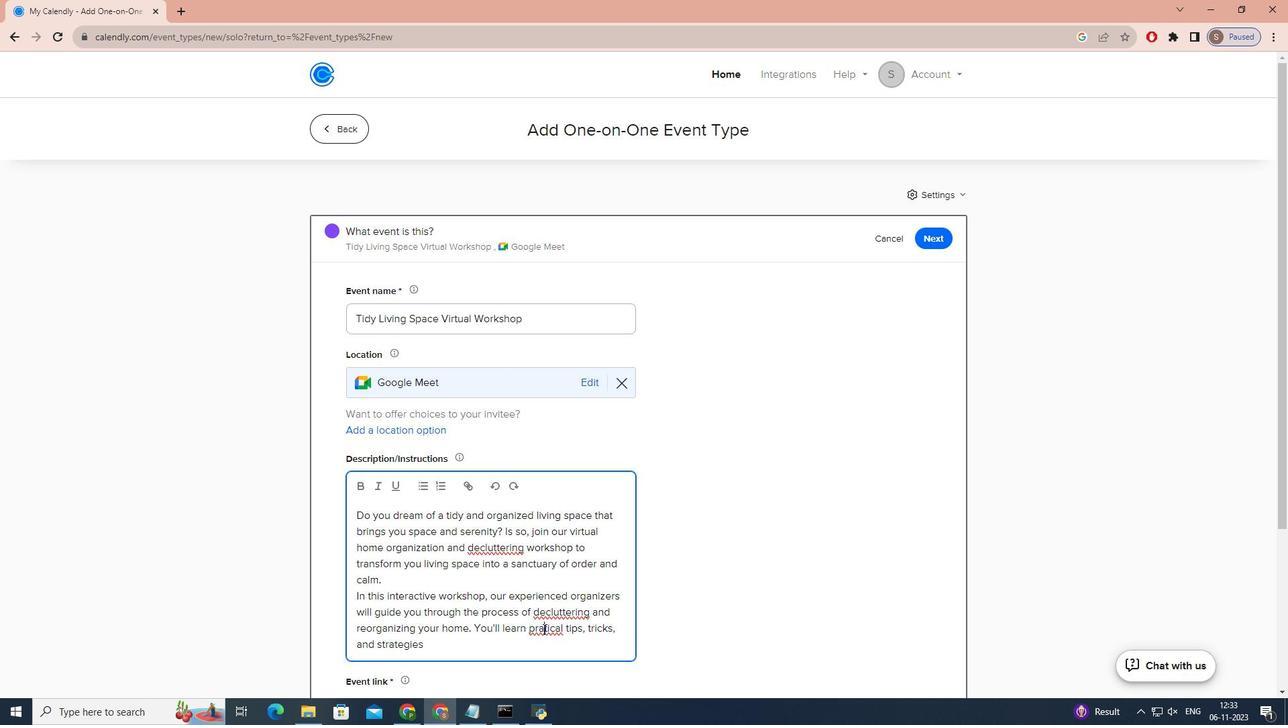 
Action: Mouse pressed left at (535, 620)
Screenshot: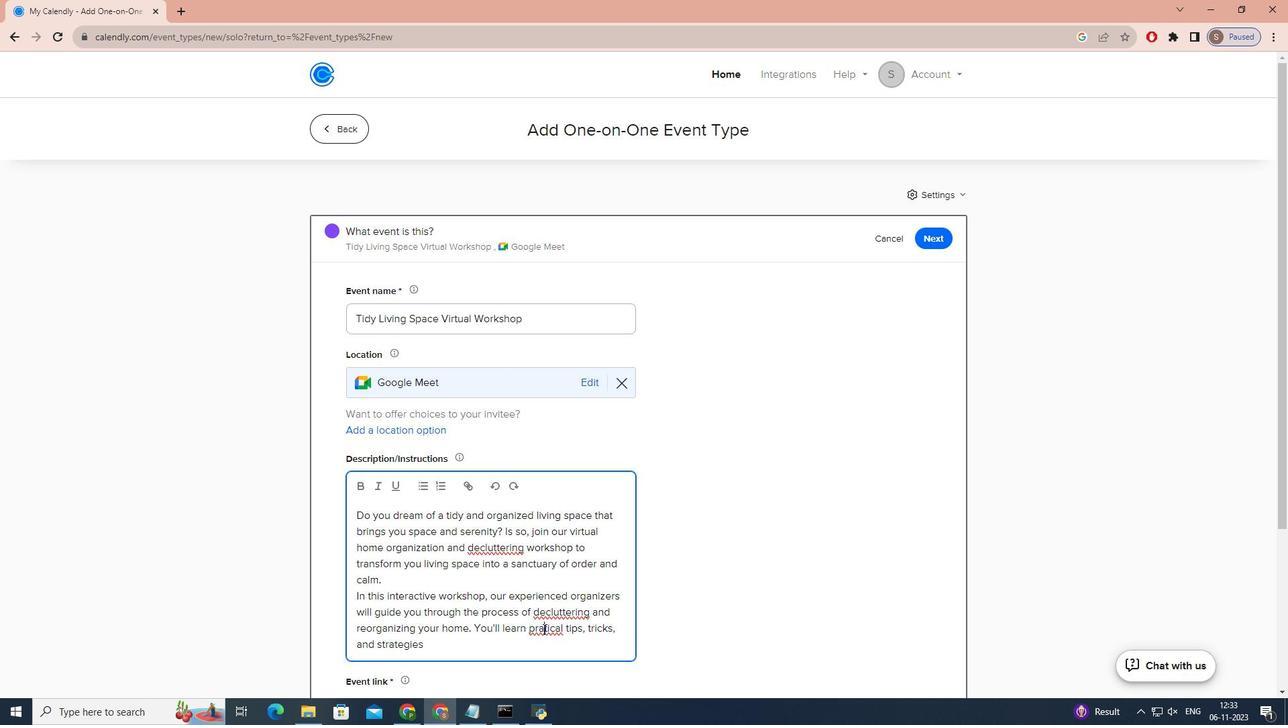 
Action: Key pressed C
Screenshot: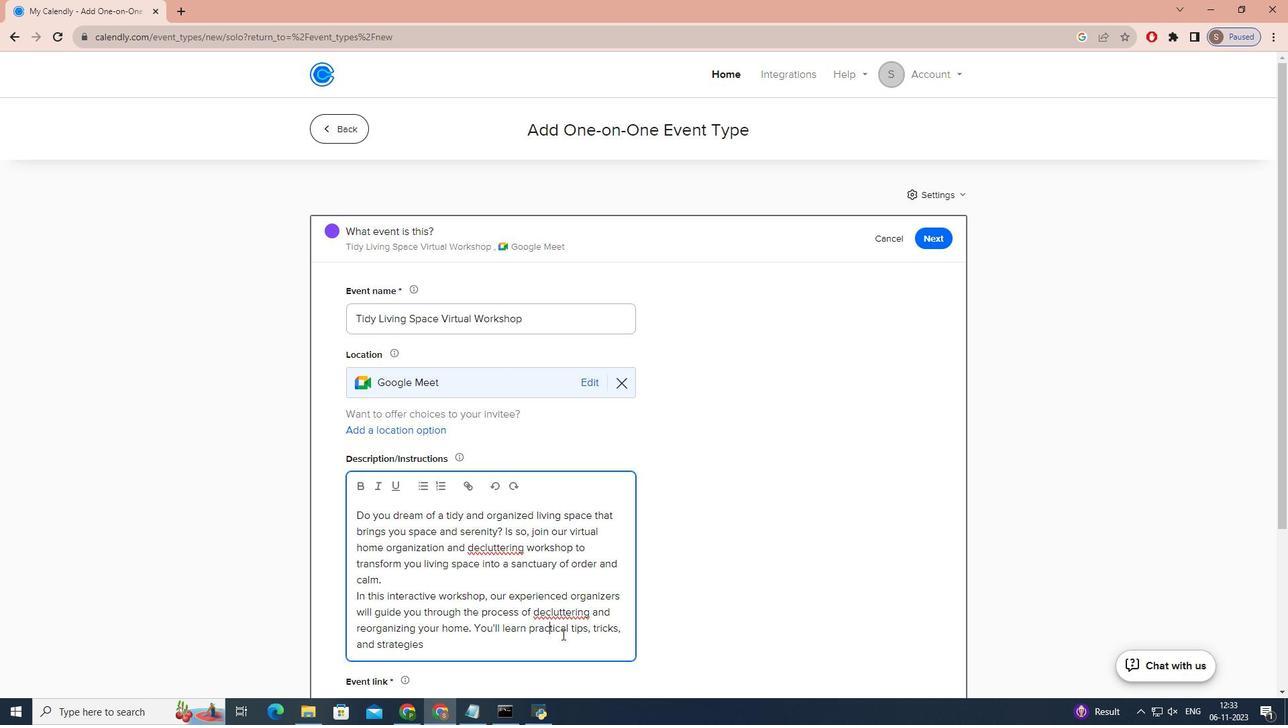 
Action: Mouse moved to (441, 636)
Screenshot: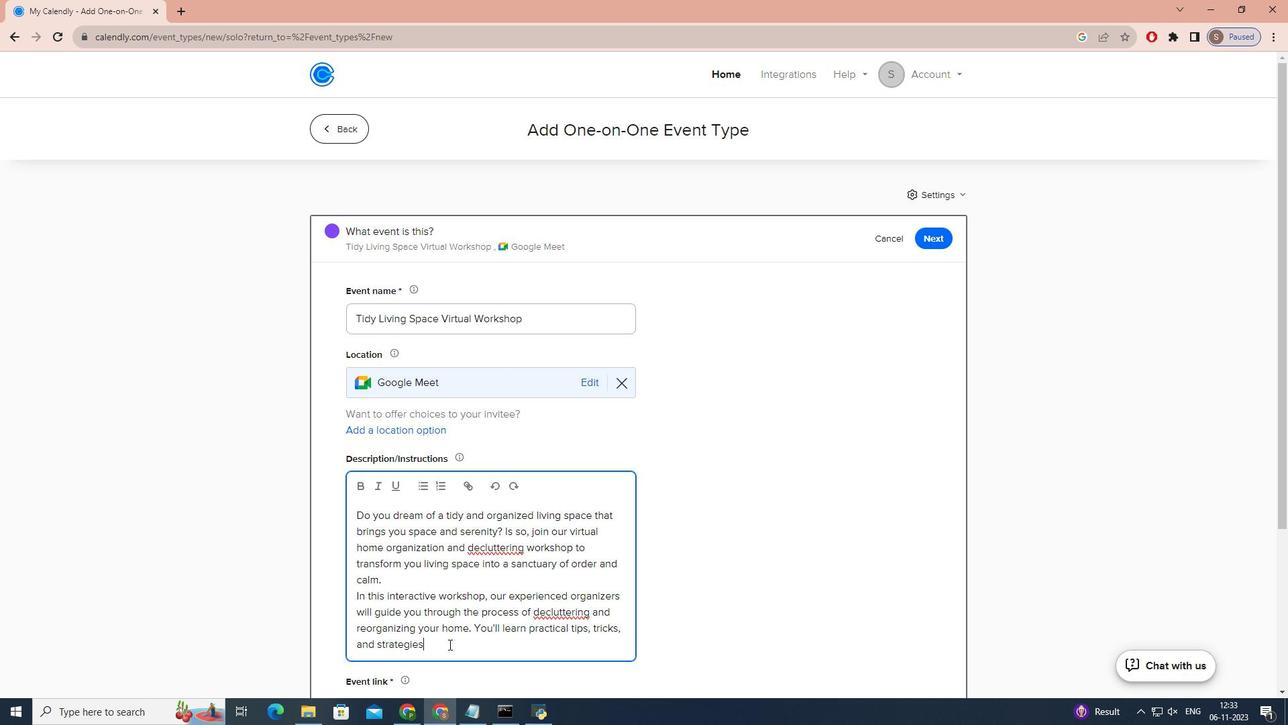 
Action: Mouse pressed left at (441, 636)
Screenshot: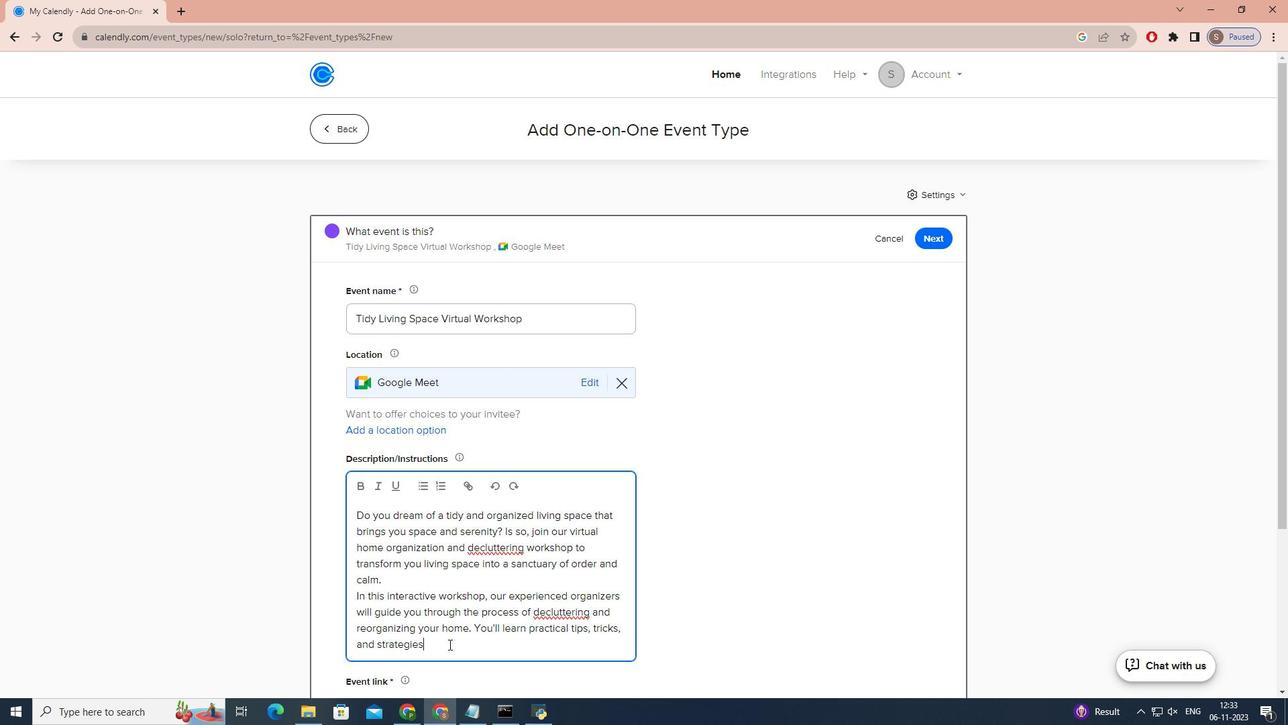 
Action: Key pressed <Key.space>TO<Key.space>CONQUER<Key.space>THE<Key.space>CHAOS<Key.space>AND<Key.space>CREATE<Key.space>A<Key.space>LIVING<Key.space>SPACE<Key.space>THAT<Key.space>REFLET<Key.backspace>CTS<Key.space>YOU<Key.space>STYLE<Key.space>AND<Key.space>PERSONALITY.<Key.space>
Screenshot: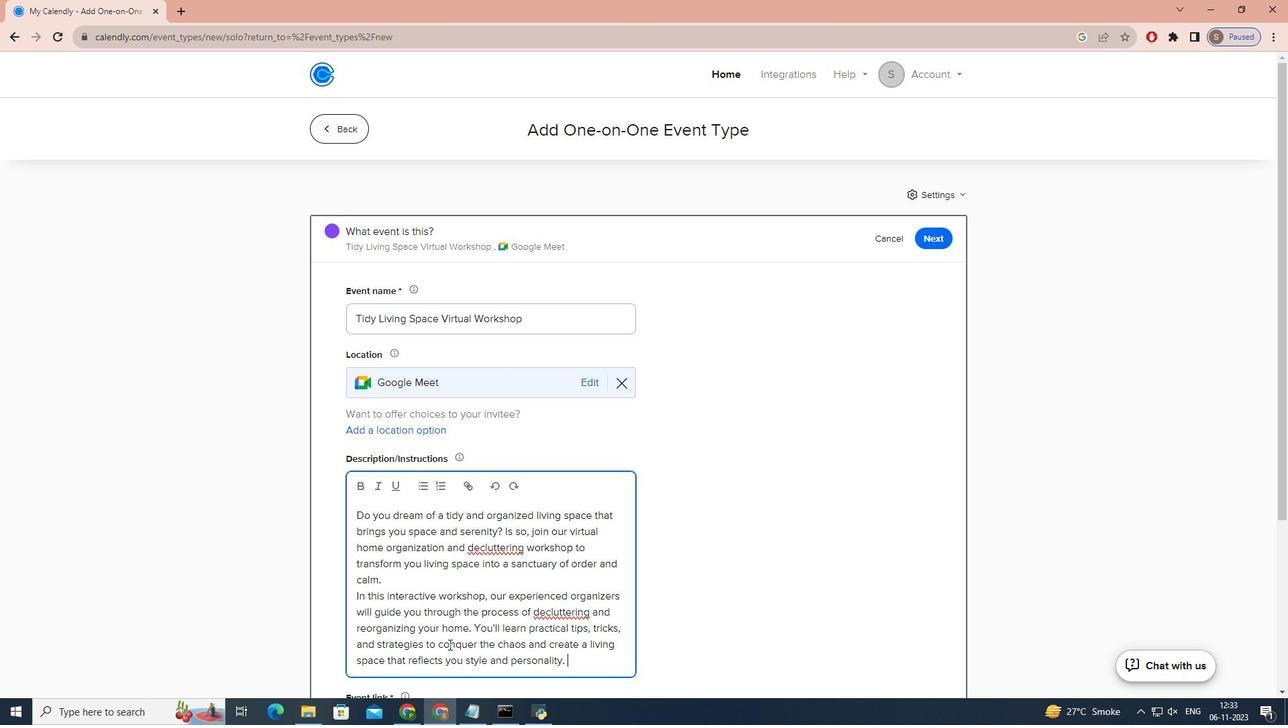 
Action: Mouse moved to (541, 559)
Screenshot: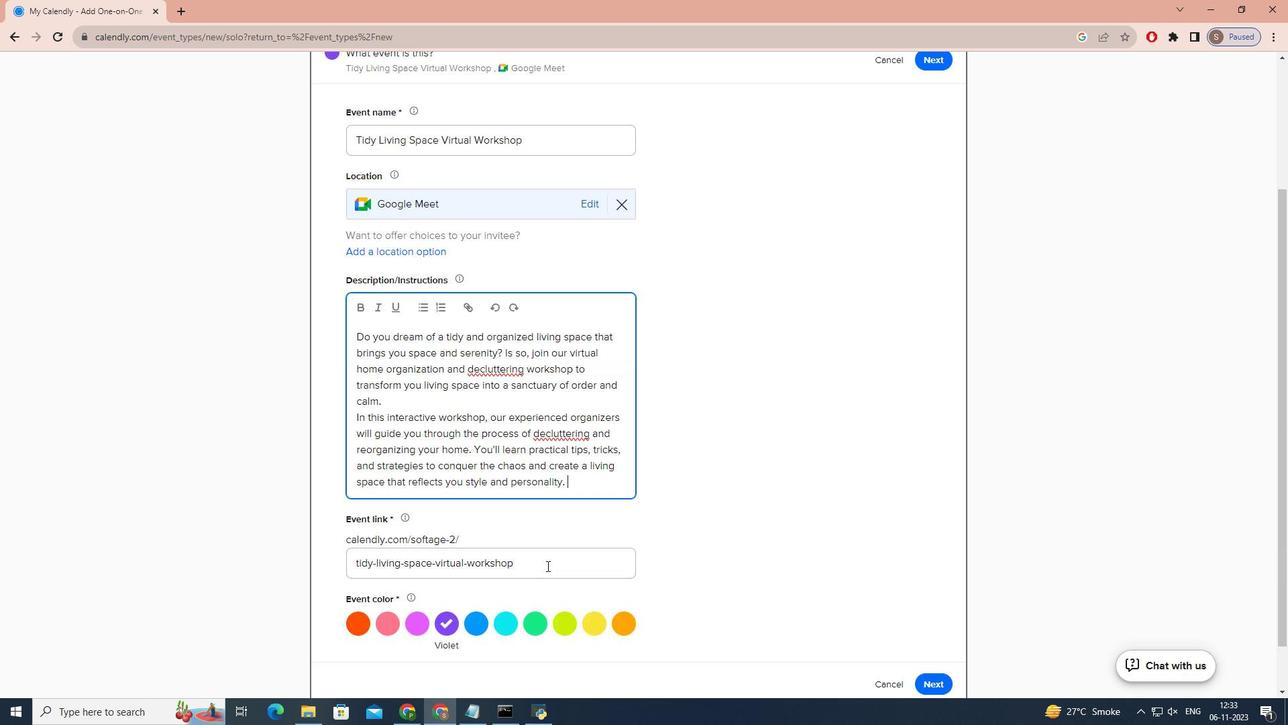 
Action: Mouse scrolled (541, 558) with delta (0, 0)
Screenshot: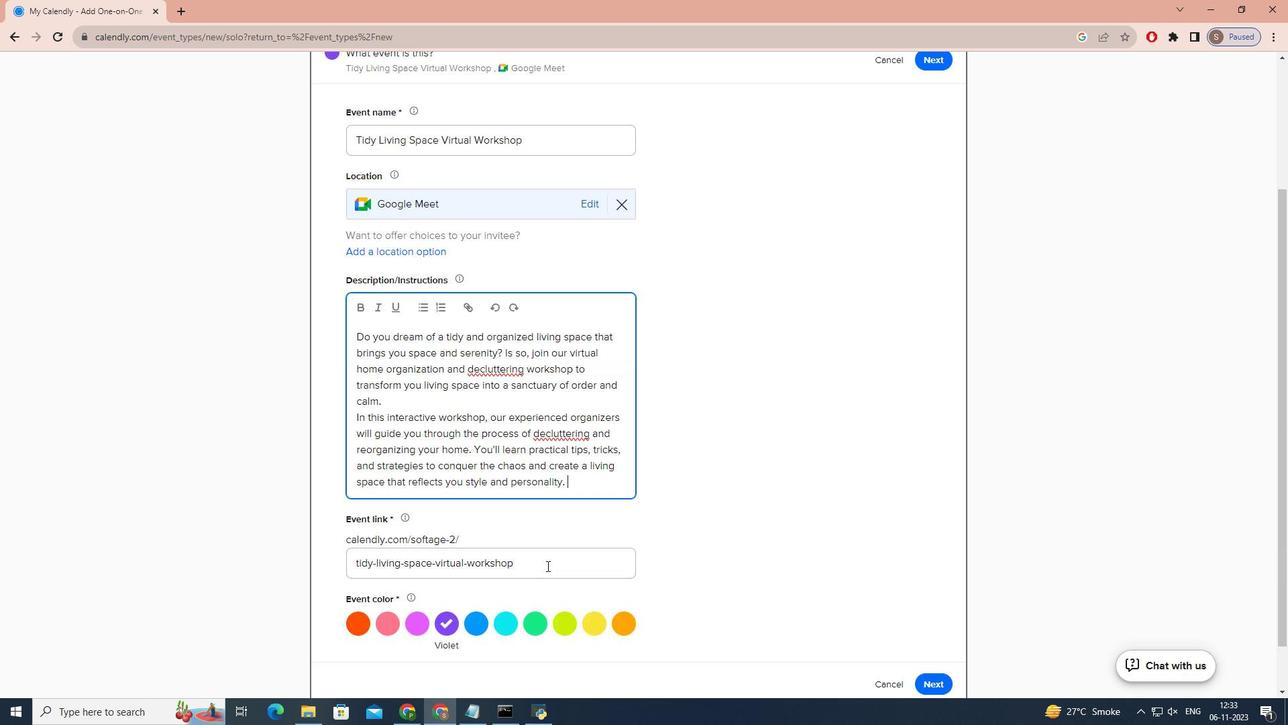 
Action: Mouse moved to (539, 558)
Screenshot: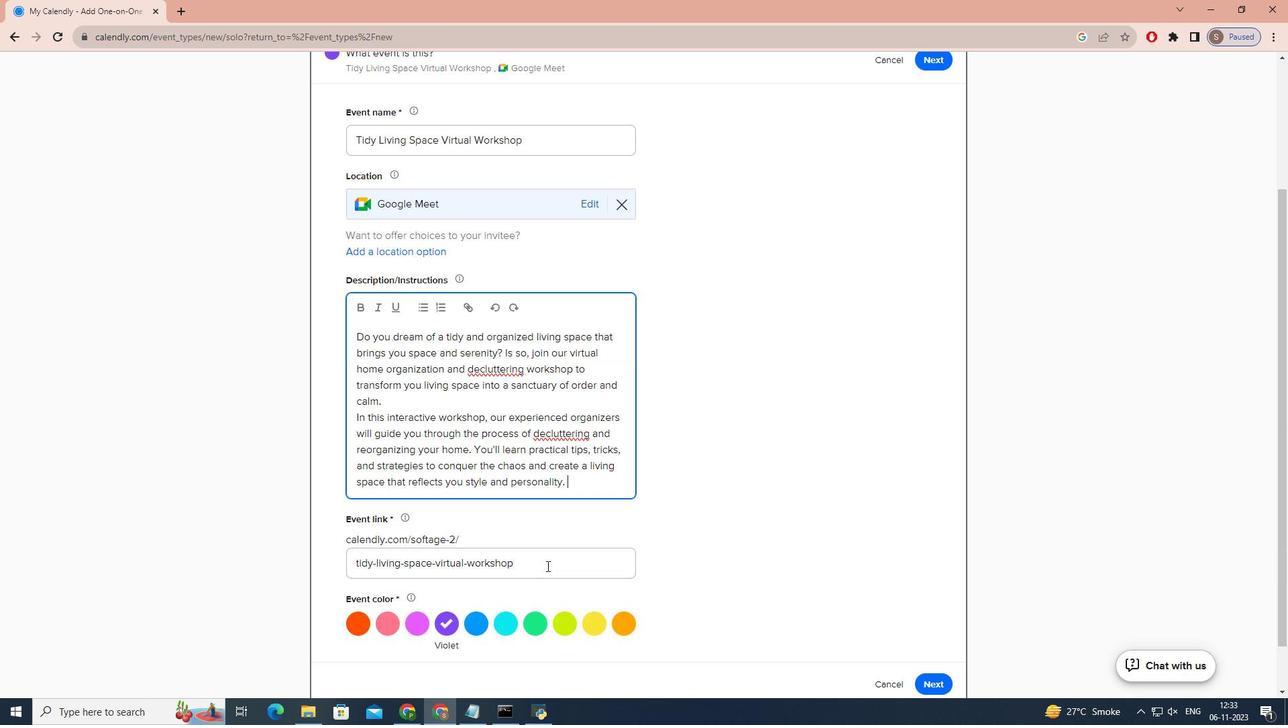 
Action: Mouse scrolled (539, 557) with delta (0, 0)
Screenshot: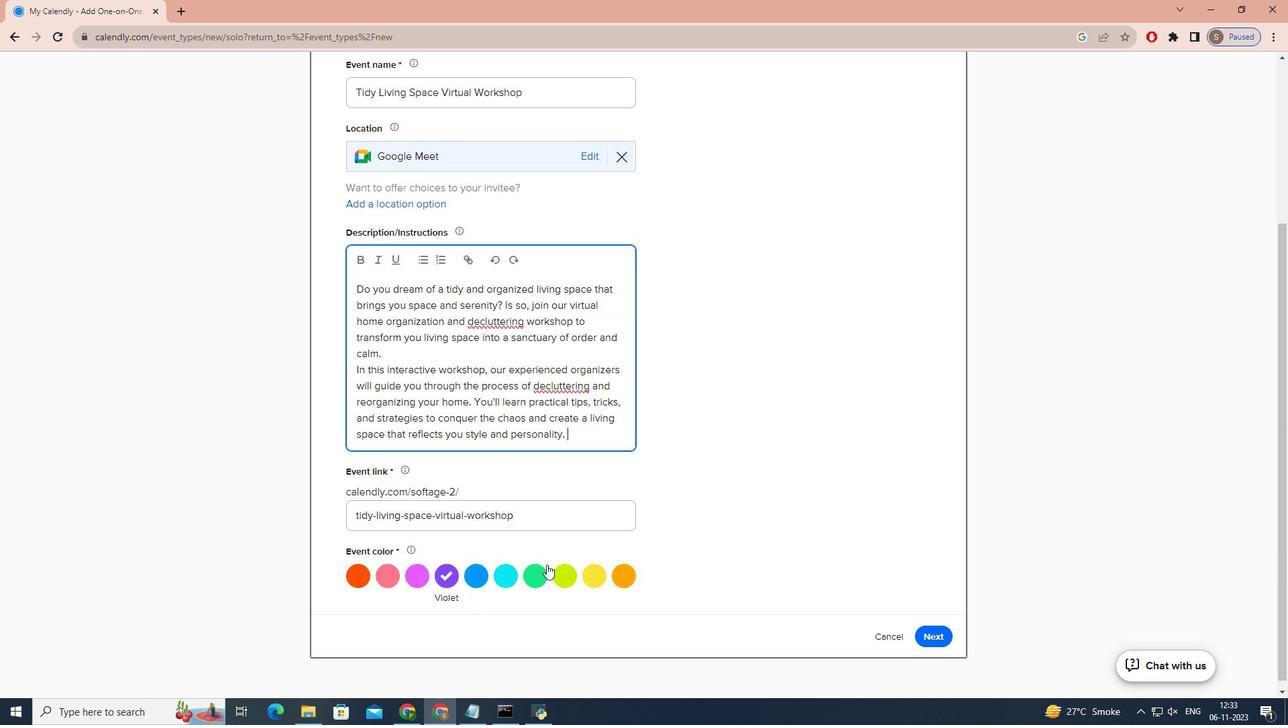 
Action: Mouse moved to (539, 557)
Screenshot: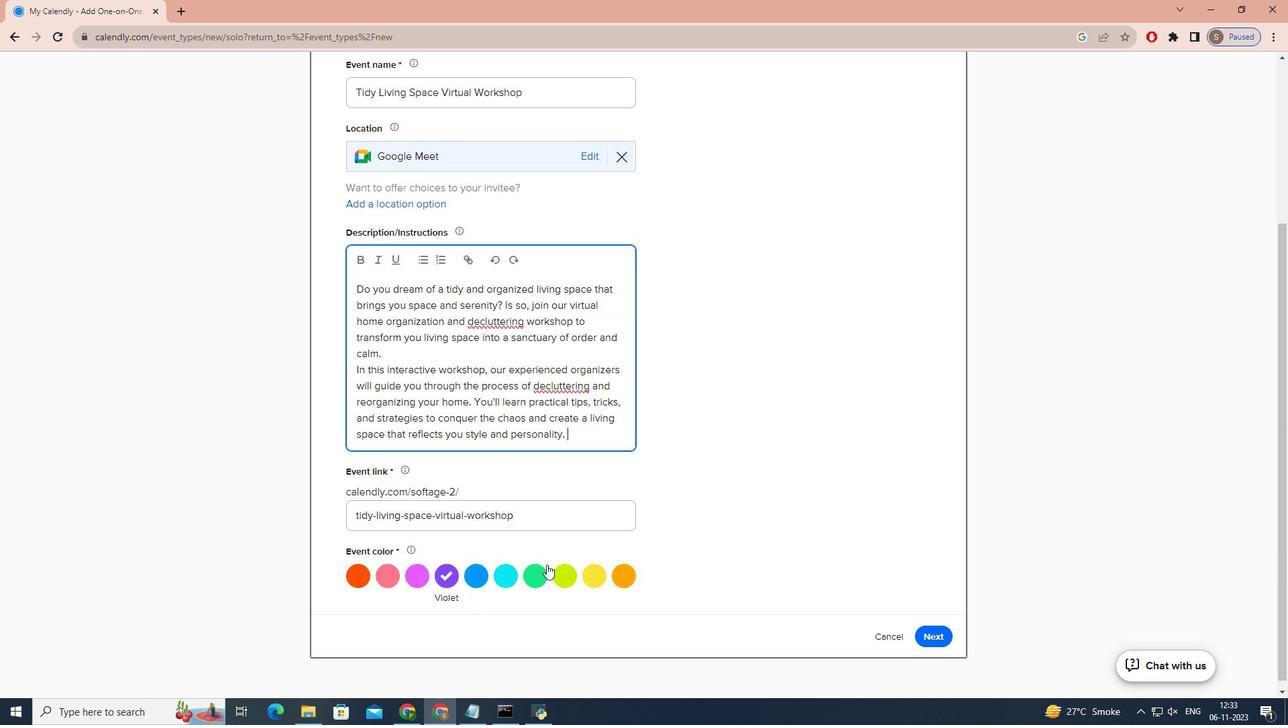 
Action: Mouse scrolled (539, 557) with delta (0, 0)
Screenshot: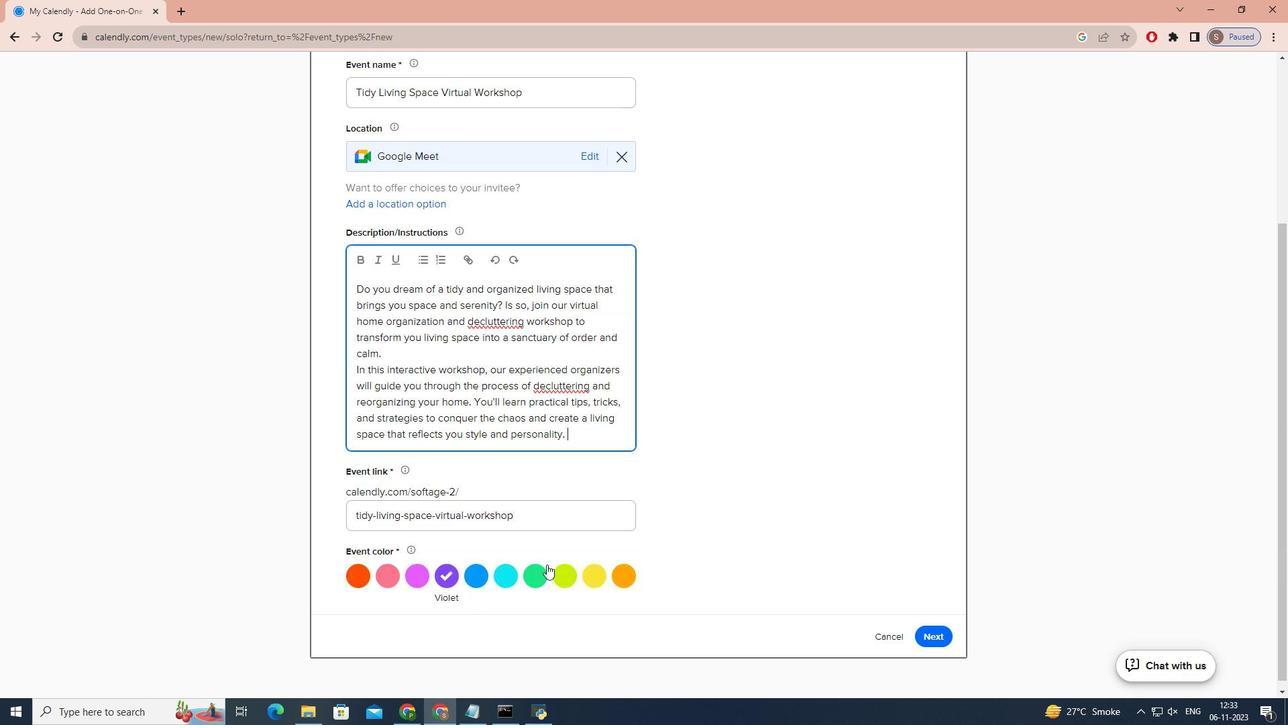 
Action: Mouse scrolled (539, 557) with delta (0, 0)
Screenshot: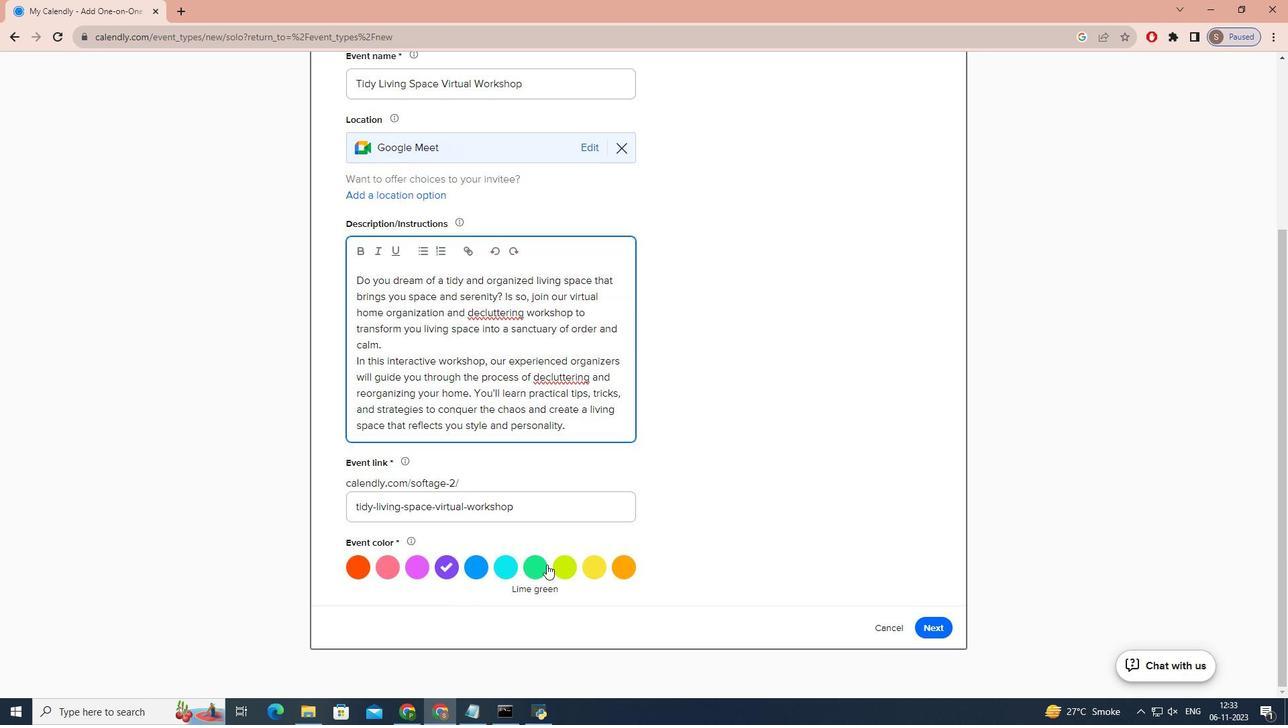 
Action: Mouse moved to (547, 559)
Screenshot: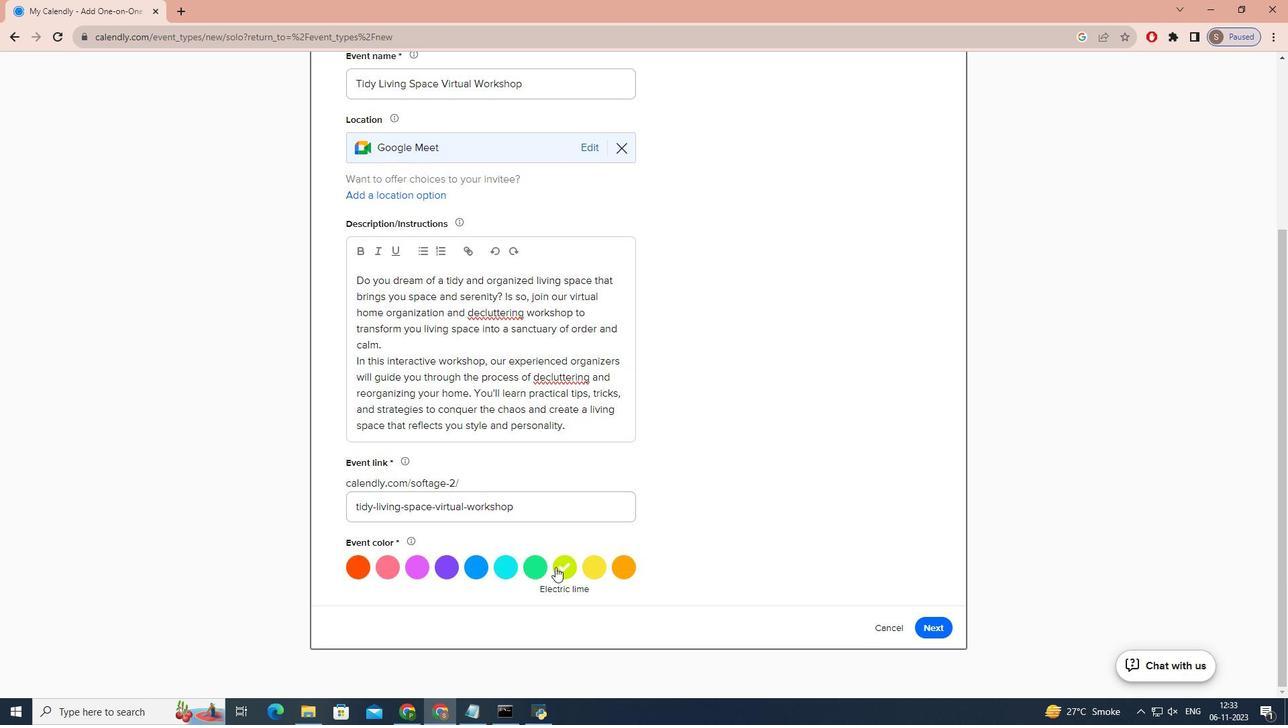 
Action: Mouse pressed left at (547, 559)
Screenshot: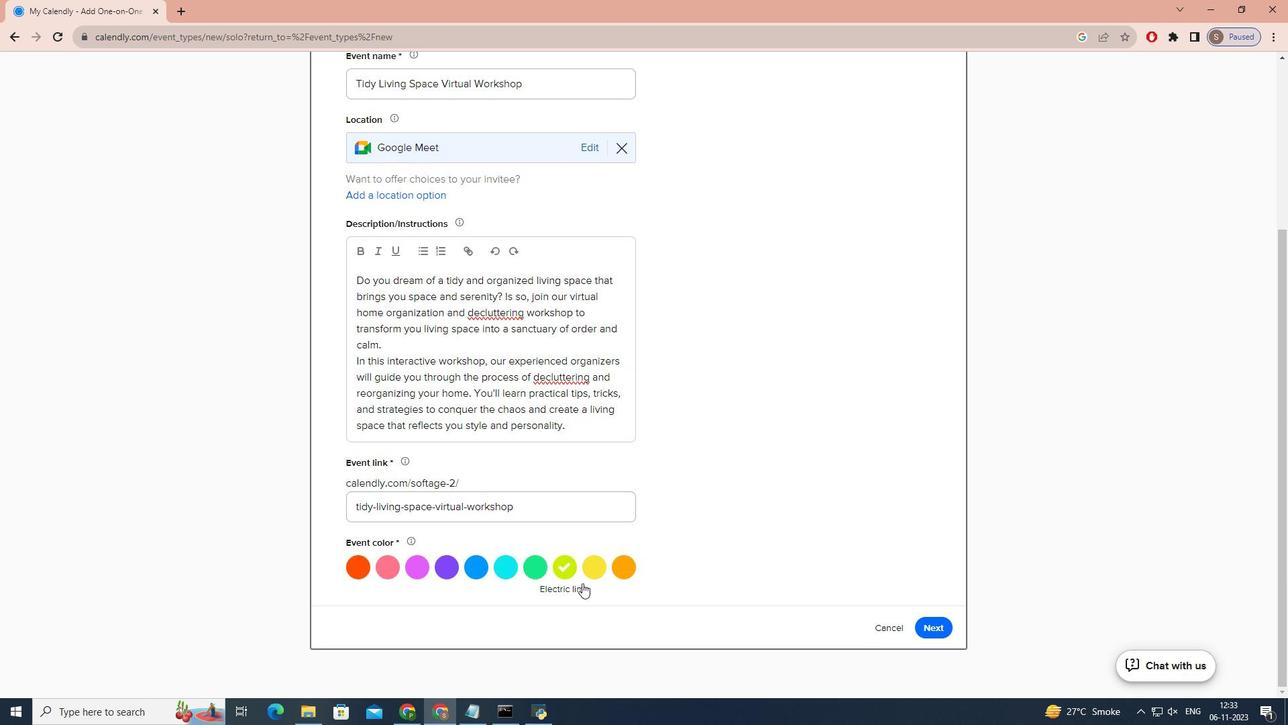 
Action: Mouse moved to (917, 614)
Screenshot: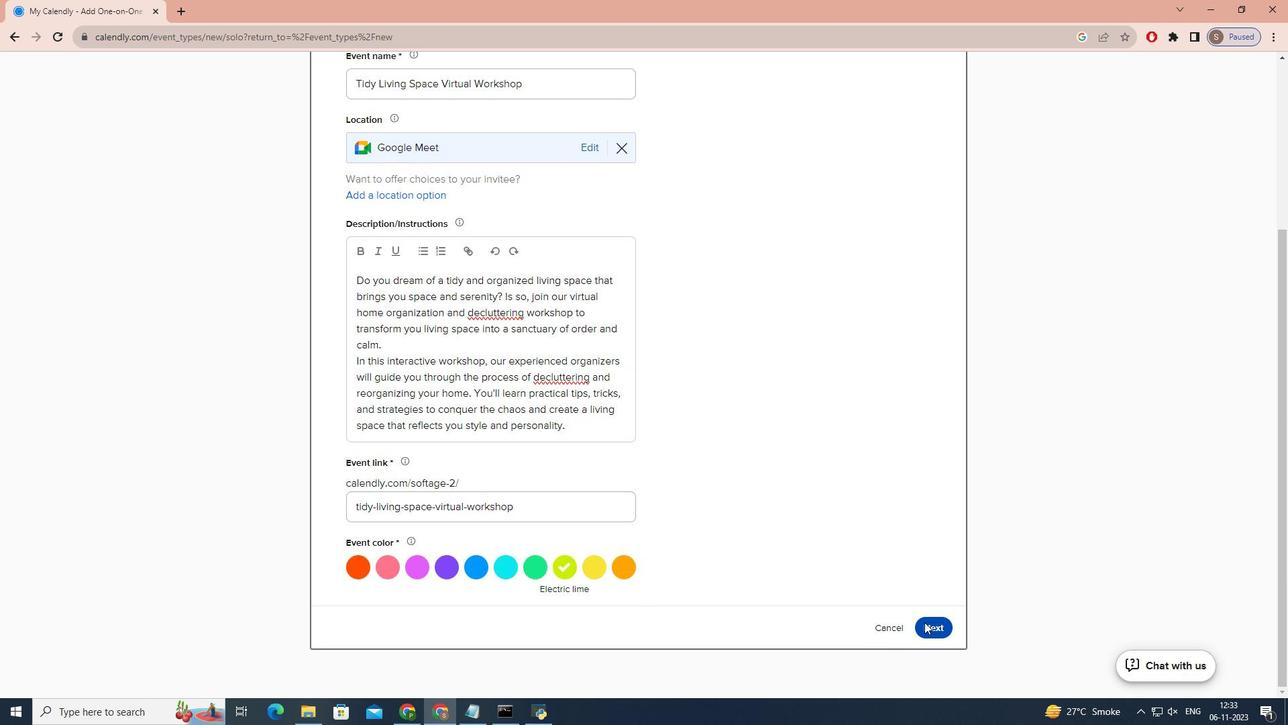 
Action: Mouse pressed left at (917, 614)
Screenshot: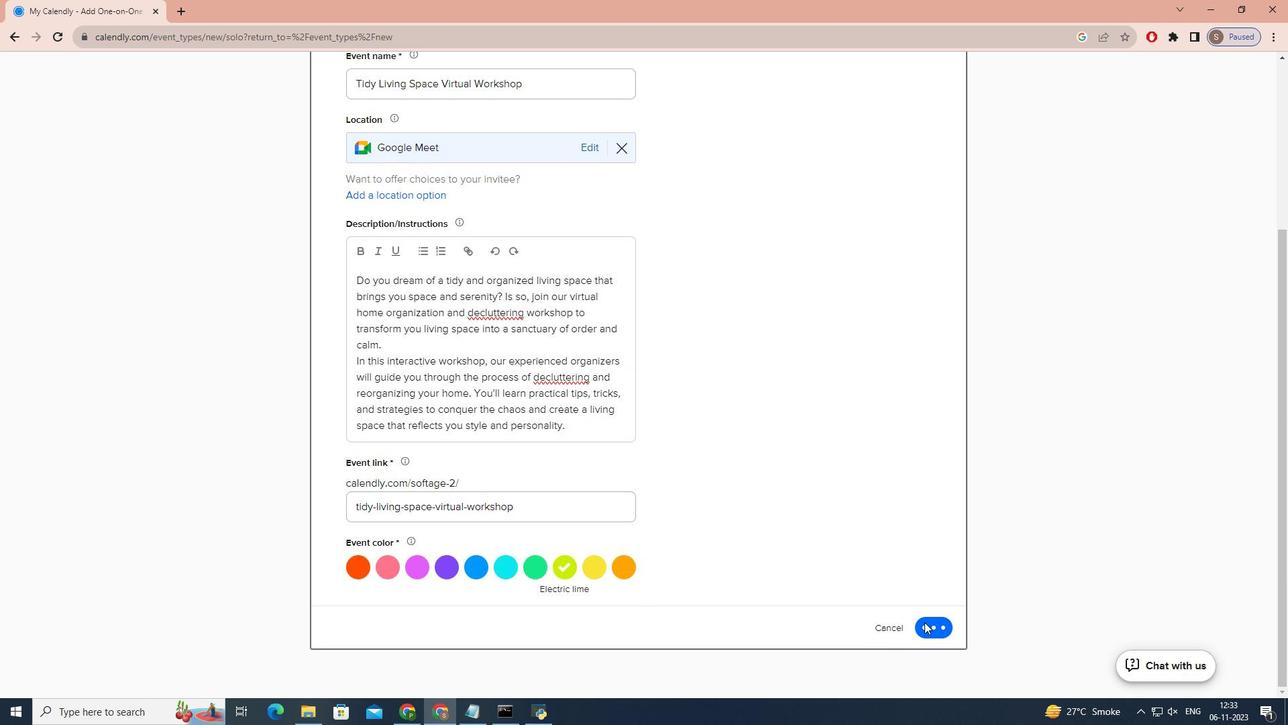 
Action: Mouse moved to (439, 300)
Screenshot: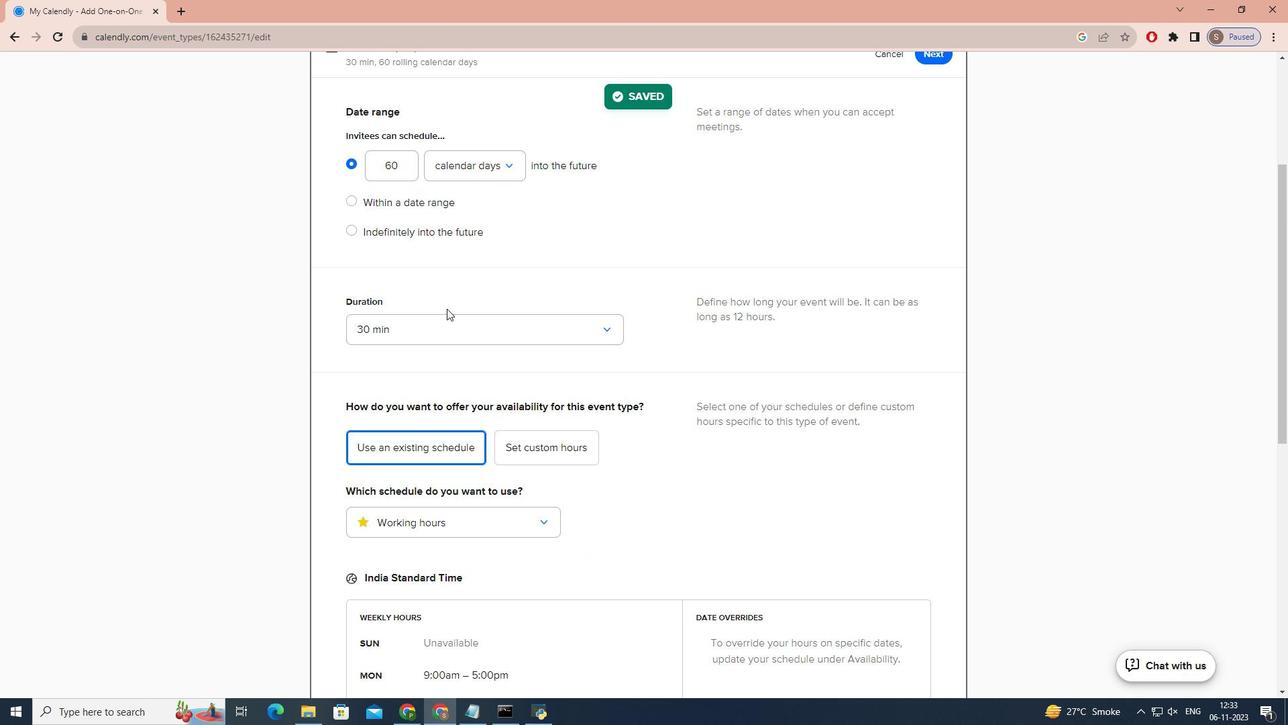 
Action: Mouse pressed left at (439, 300)
Screenshot: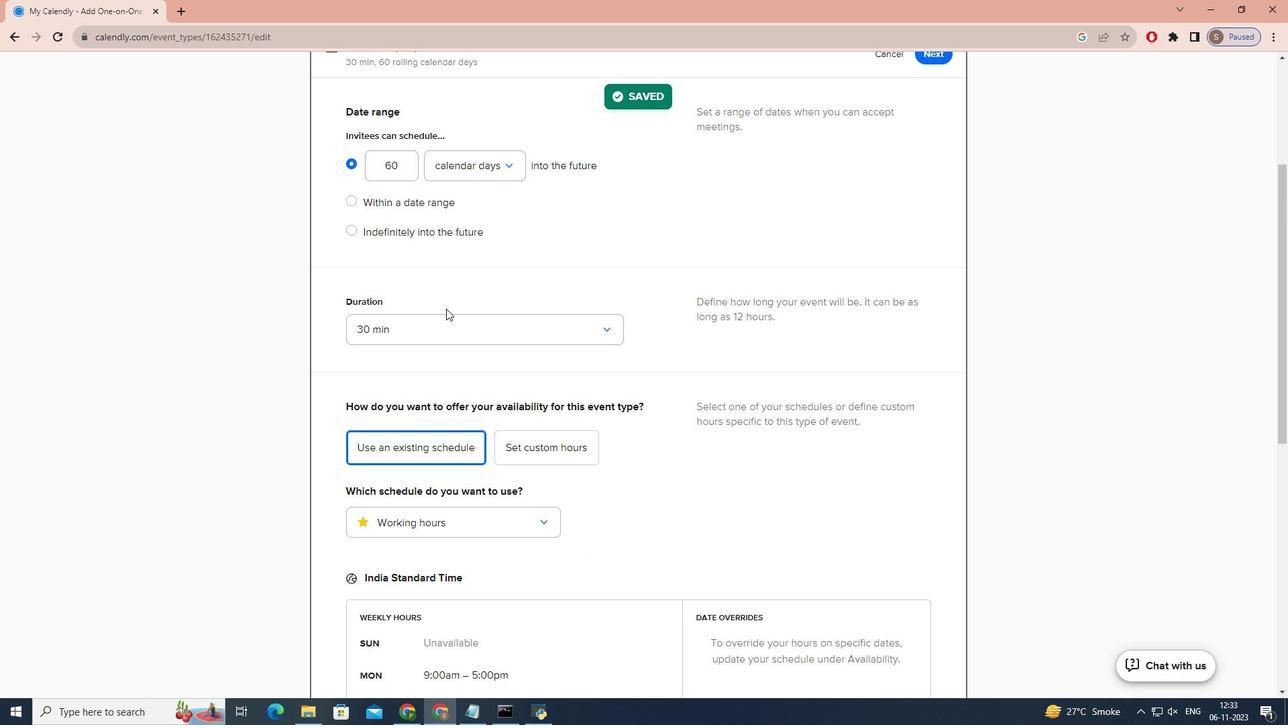 
Action: Mouse moved to (438, 311)
Screenshot: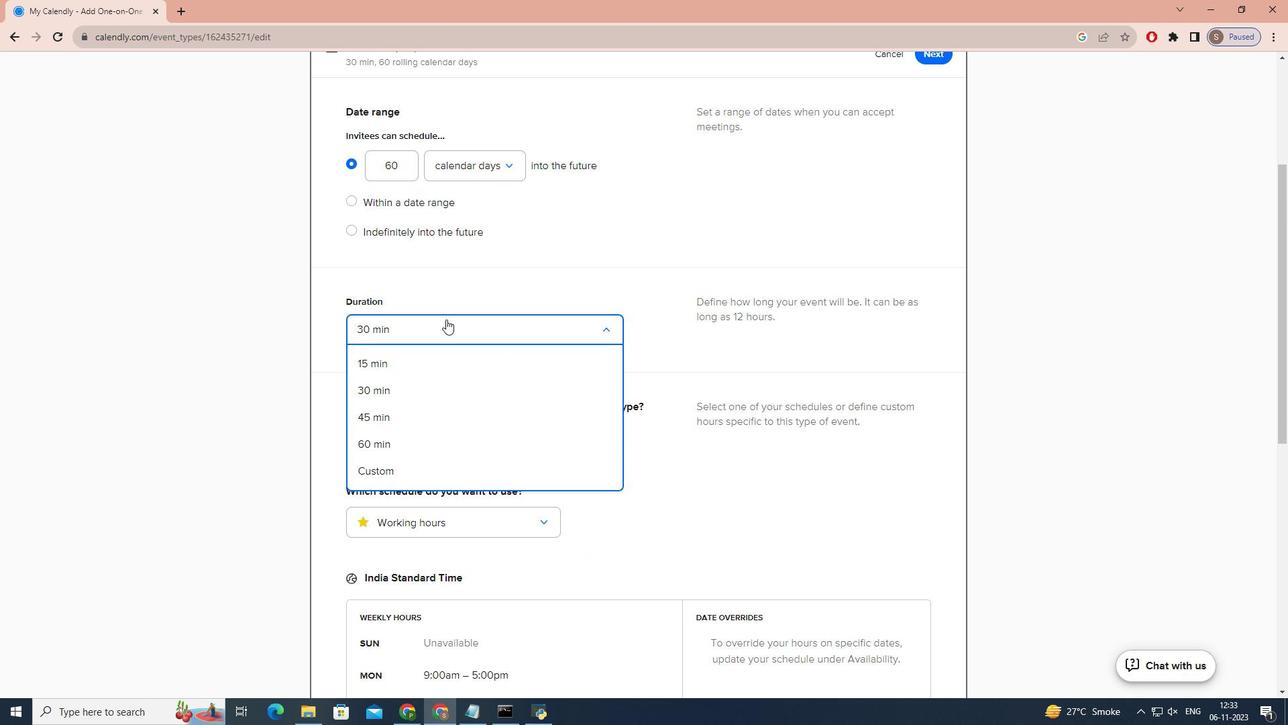 
Action: Mouse pressed left at (438, 311)
Screenshot: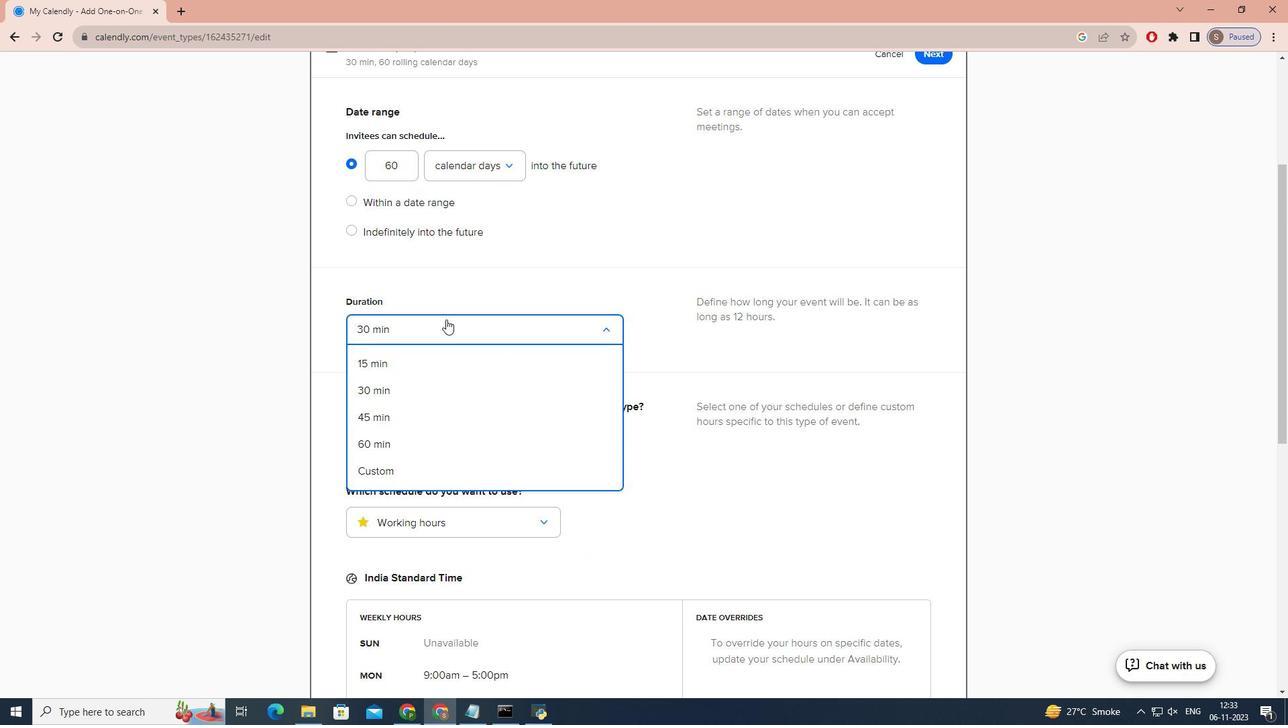 
Action: Mouse moved to (404, 465)
Screenshot: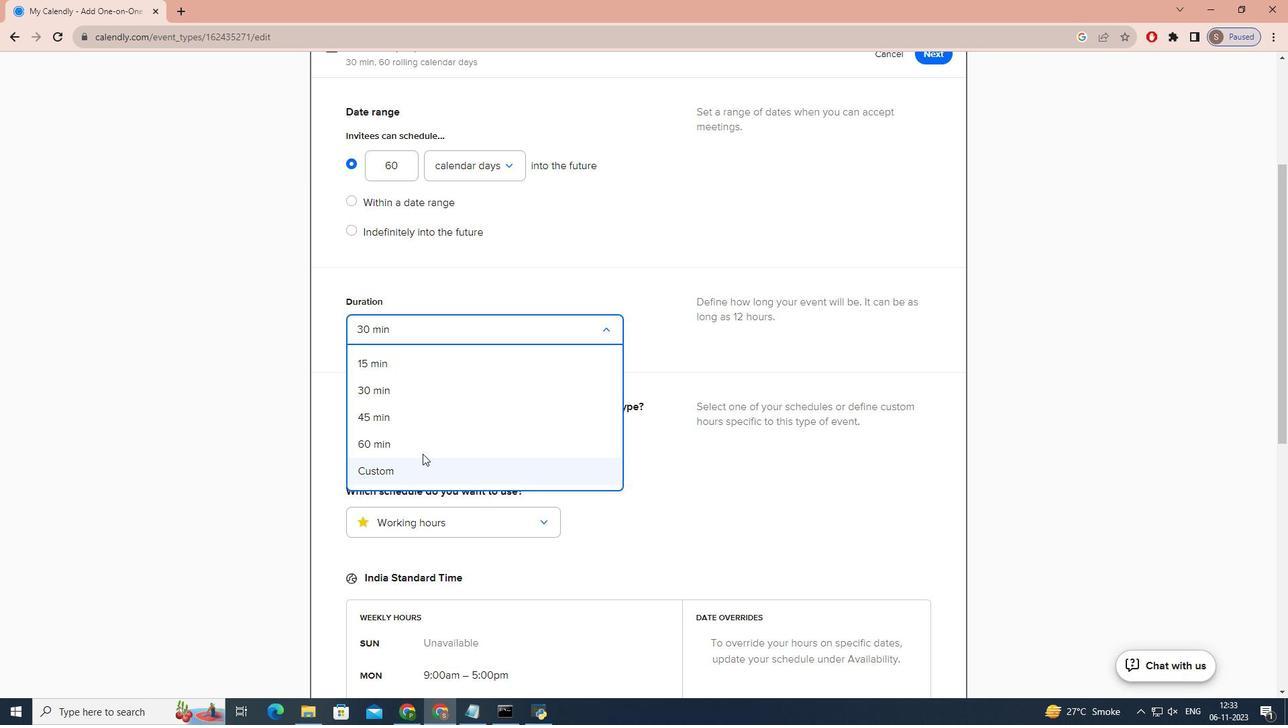
Action: Mouse pressed left at (404, 465)
Screenshot: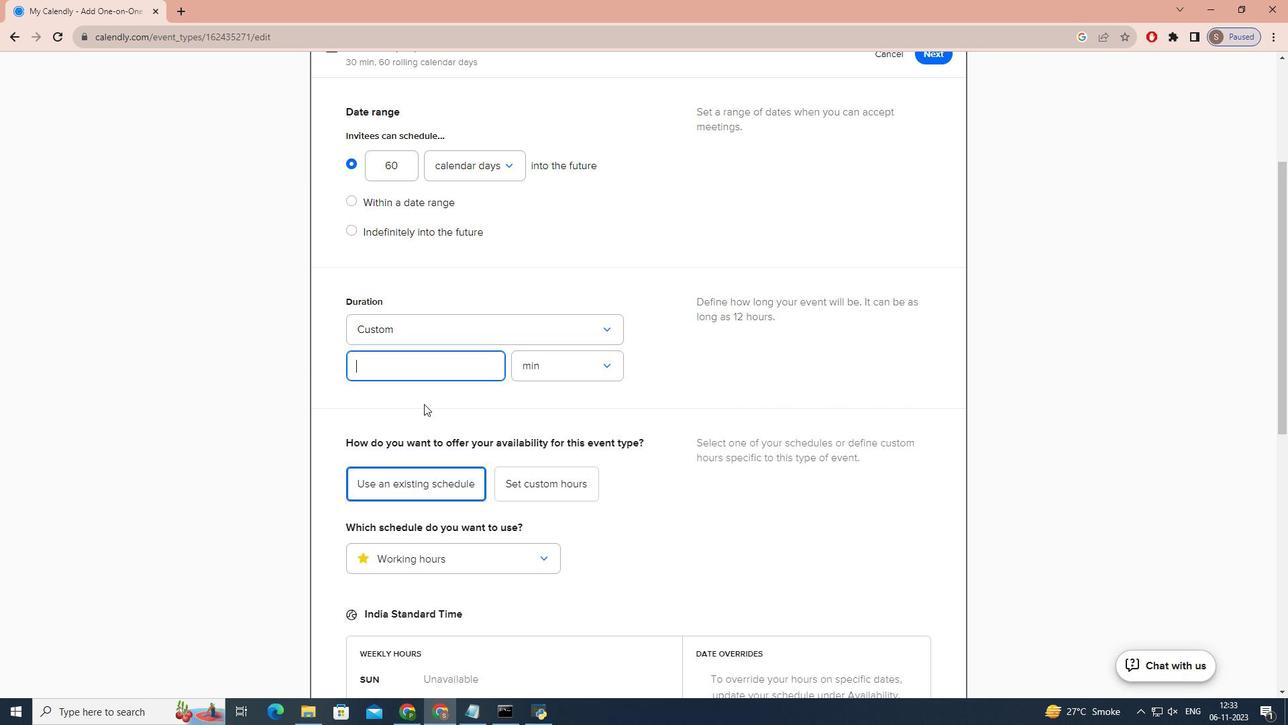 
Action: Mouse moved to (415, 345)
Screenshot: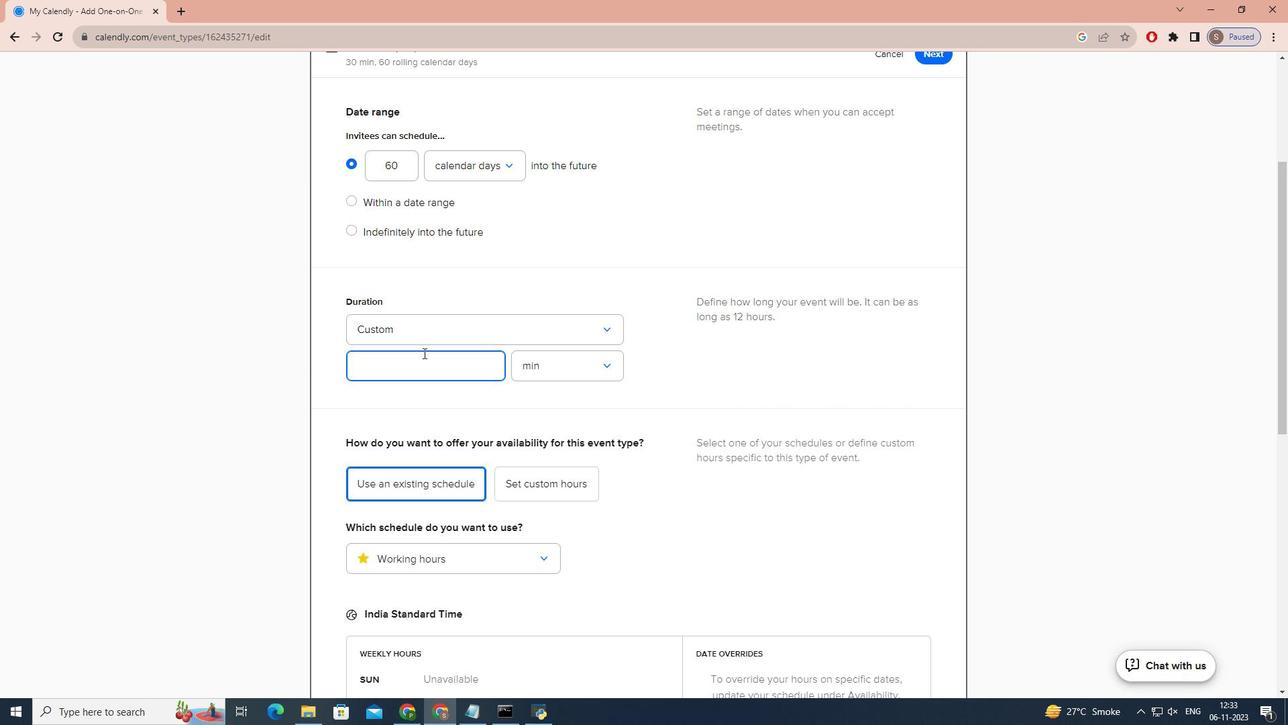 
Action: Key pressed 4
Screenshot: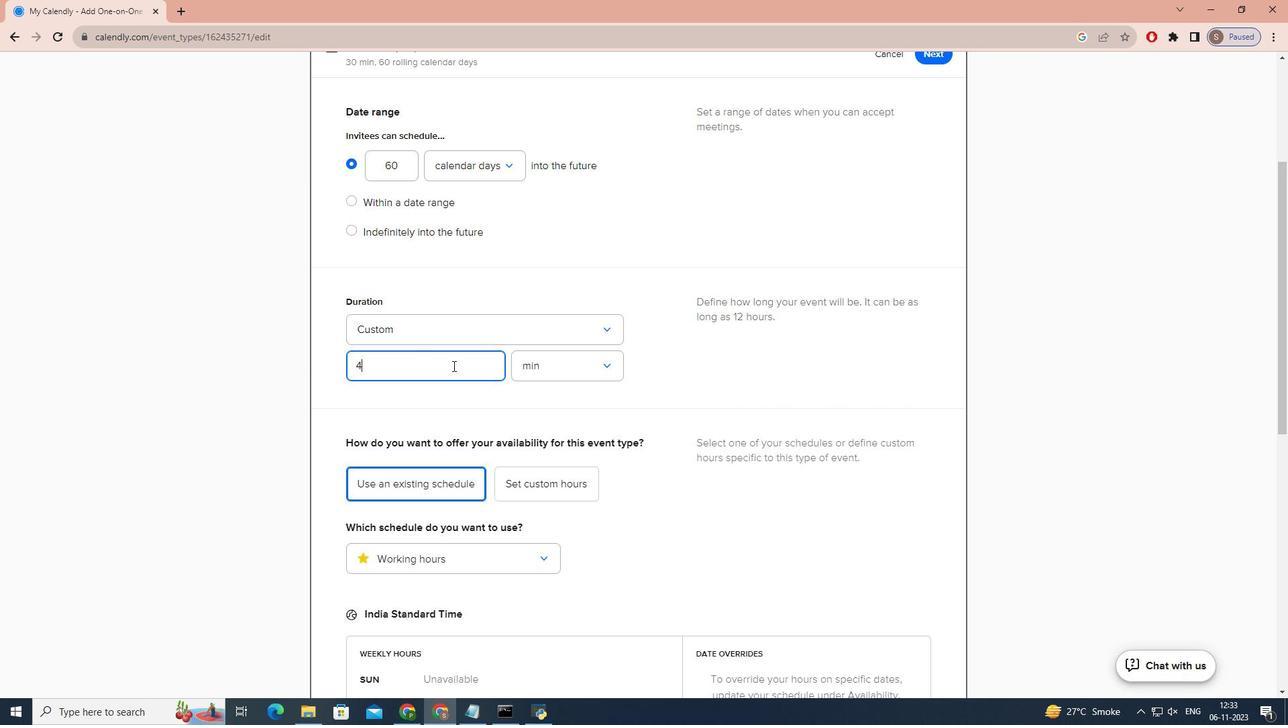 
Action: Mouse moved to (561, 359)
Screenshot: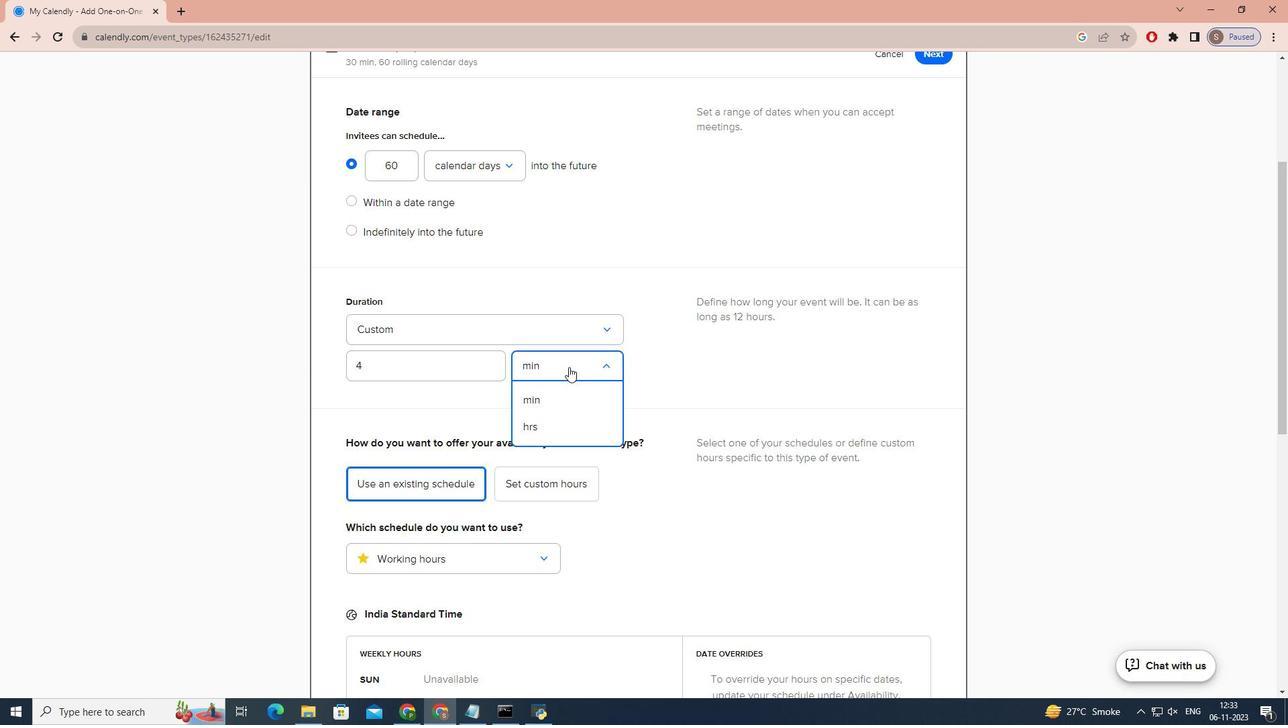 
Action: Mouse pressed left at (561, 359)
Screenshot: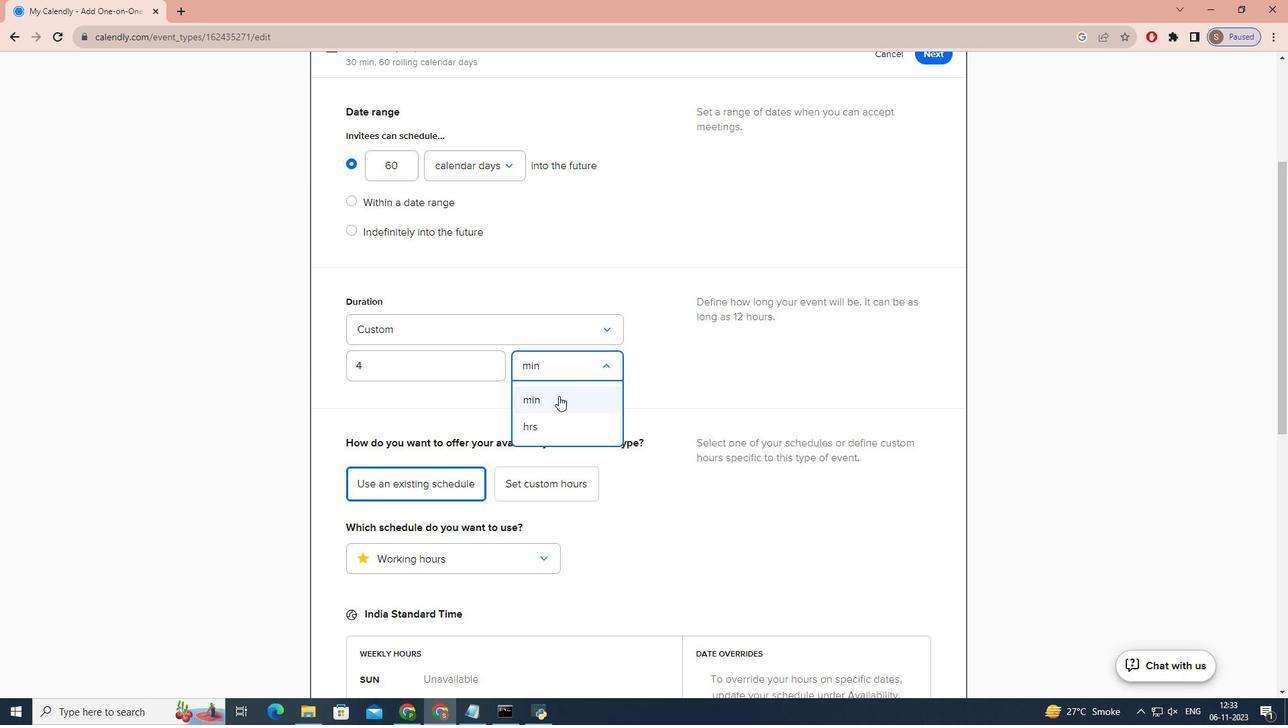 
Action: Mouse moved to (539, 424)
Screenshot: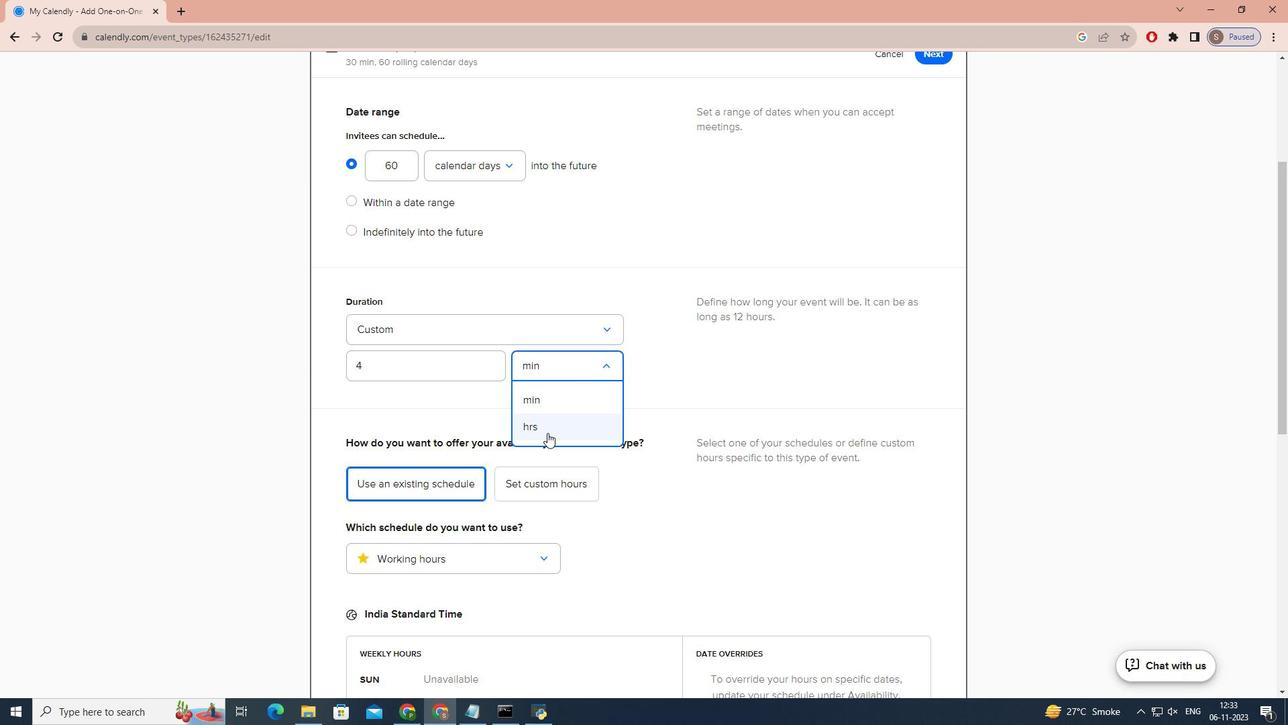 
Action: Mouse pressed left at (539, 424)
Screenshot: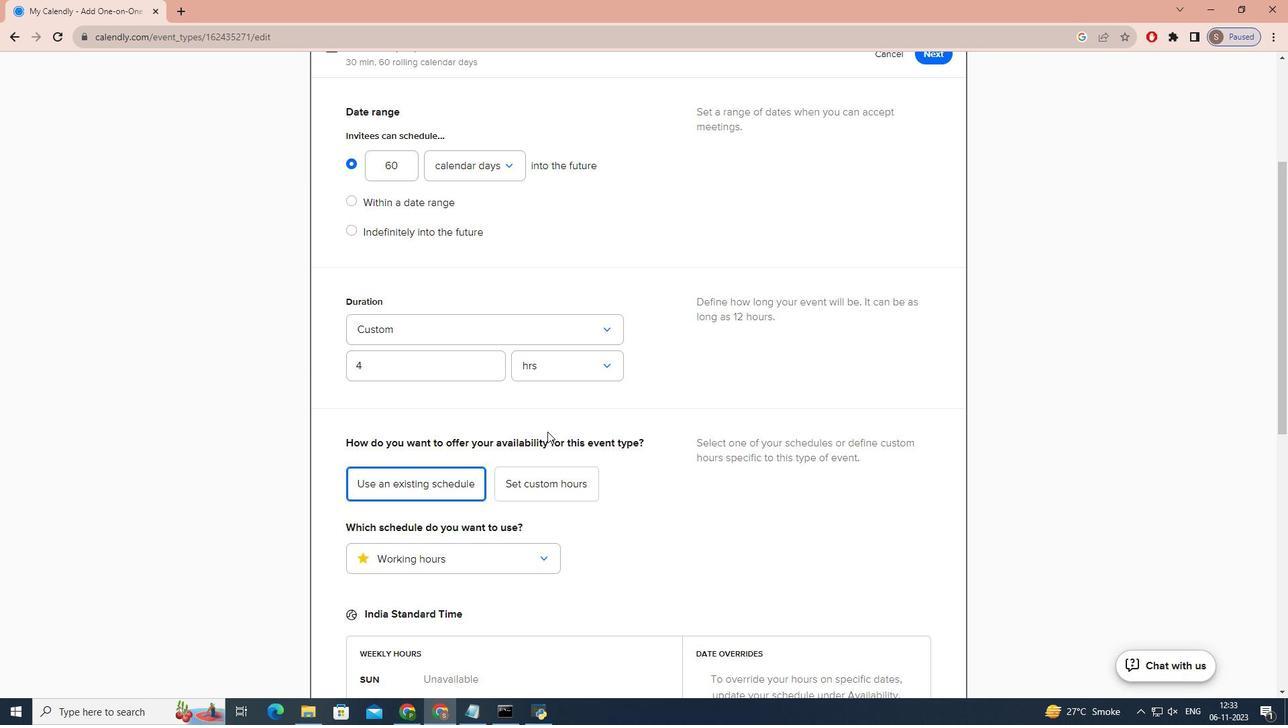 
Action: Mouse moved to (669, 408)
Screenshot: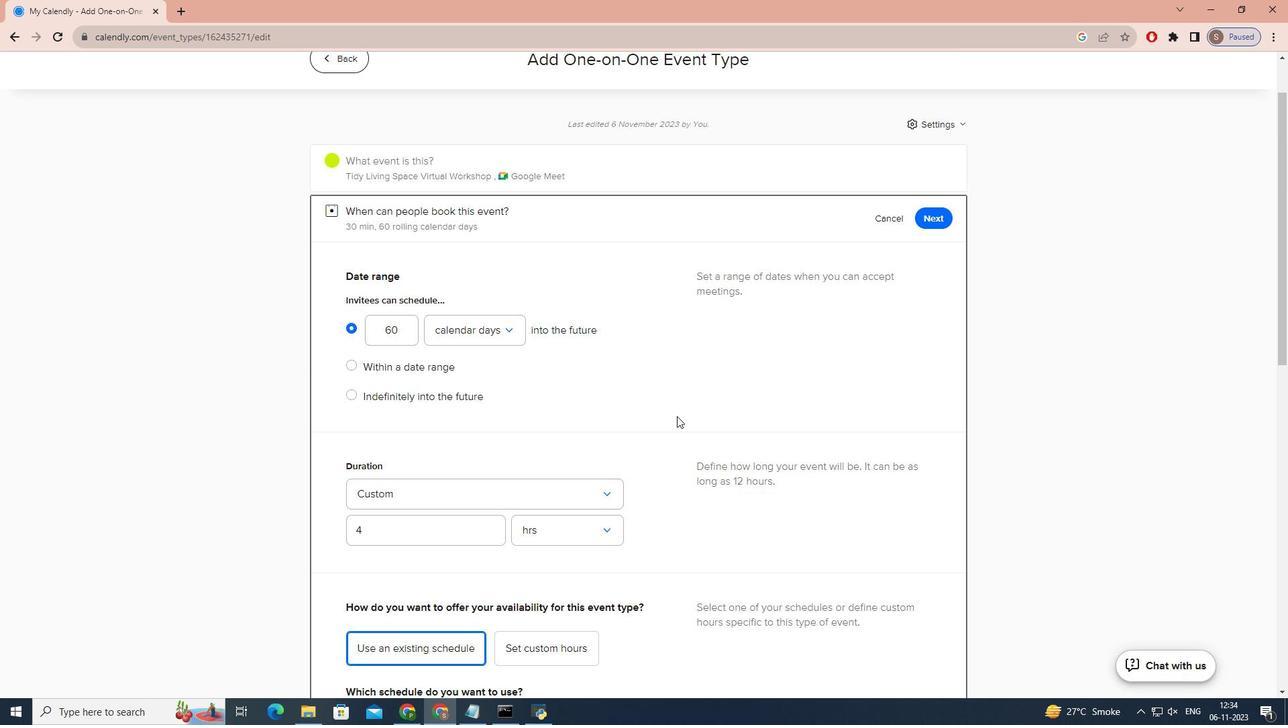 
Action: Mouse scrolled (669, 408) with delta (0, 0)
Screenshot: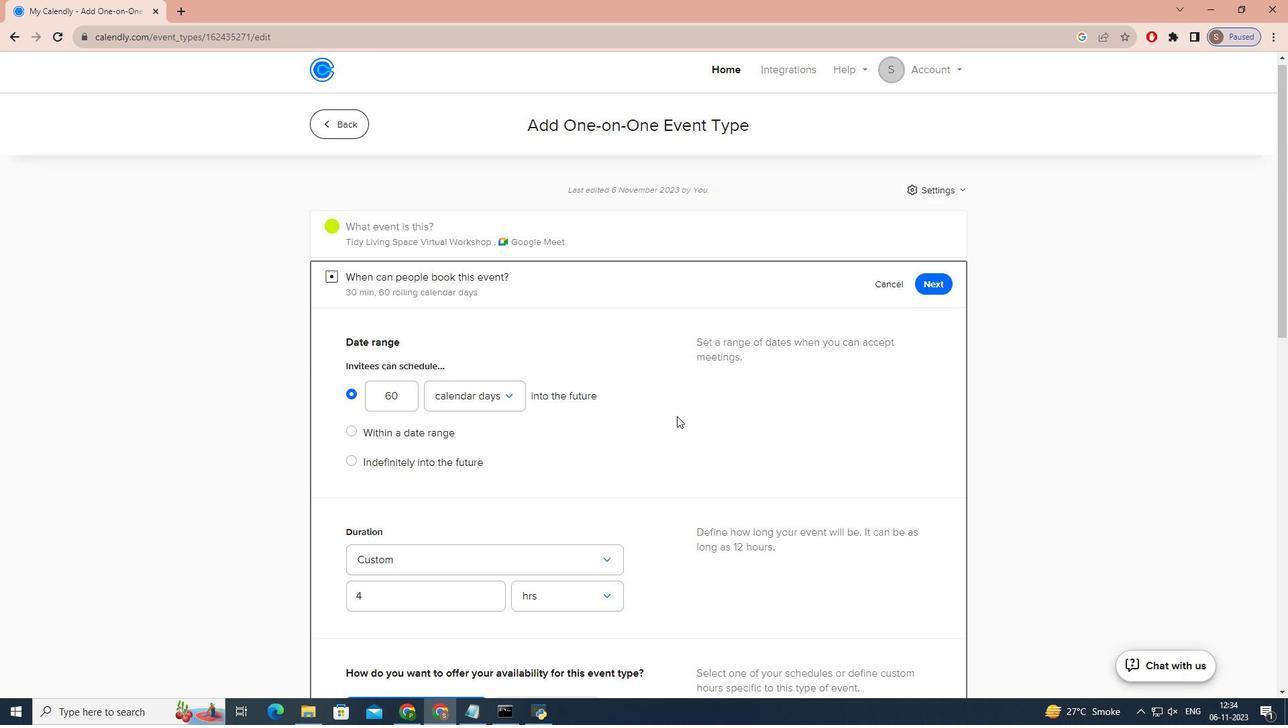 
Action: Mouse scrolled (669, 408) with delta (0, 0)
Screenshot: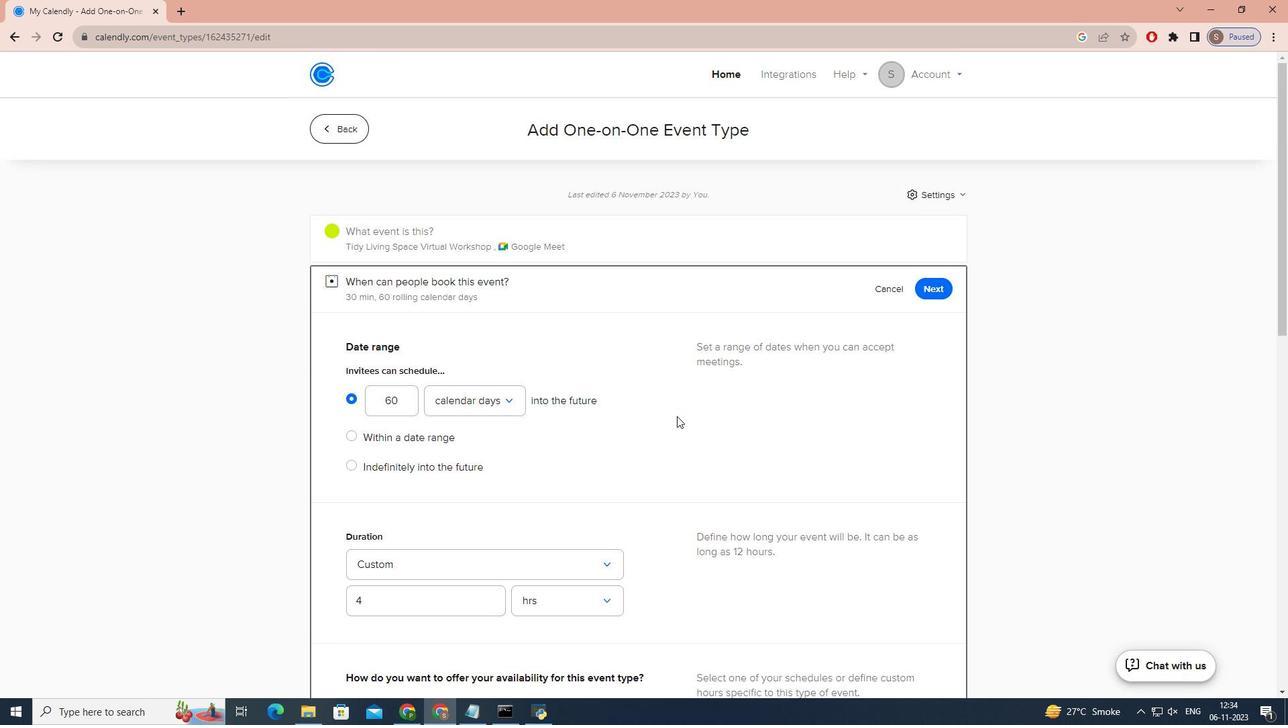 
Action: Mouse scrolled (669, 408) with delta (0, 0)
Screenshot: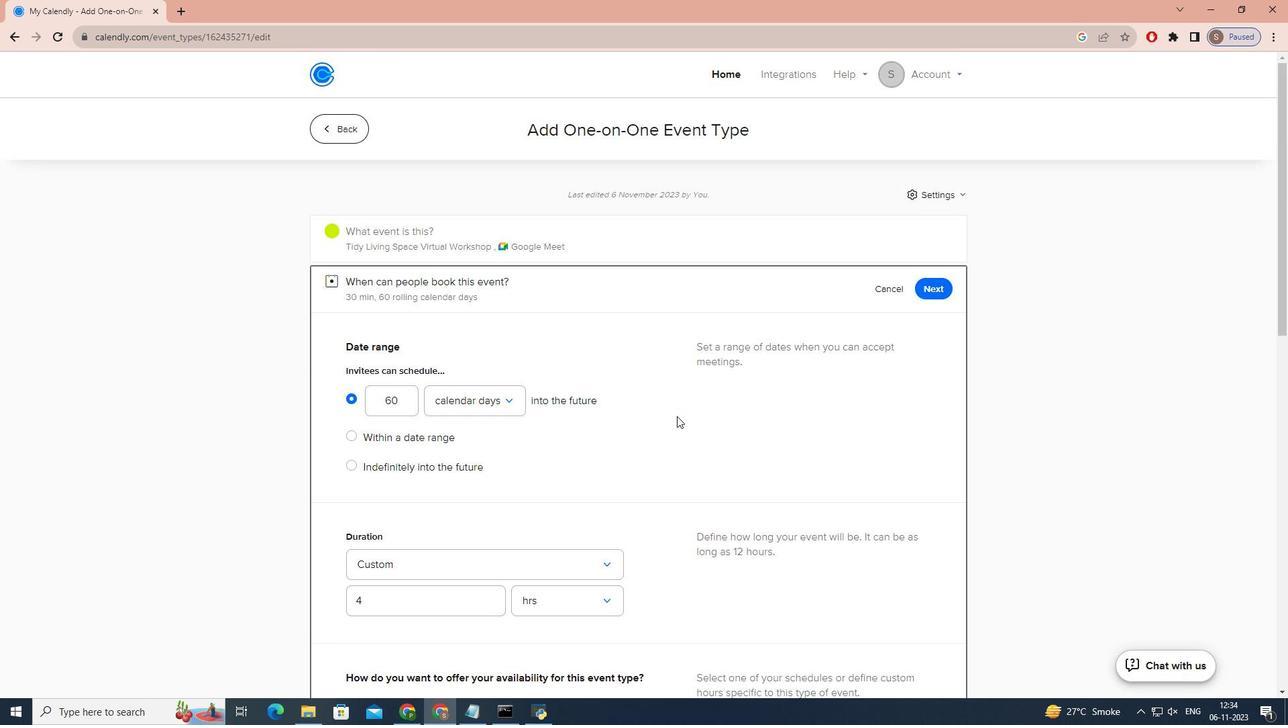 
Action: Mouse scrolled (669, 408) with delta (0, 0)
Screenshot: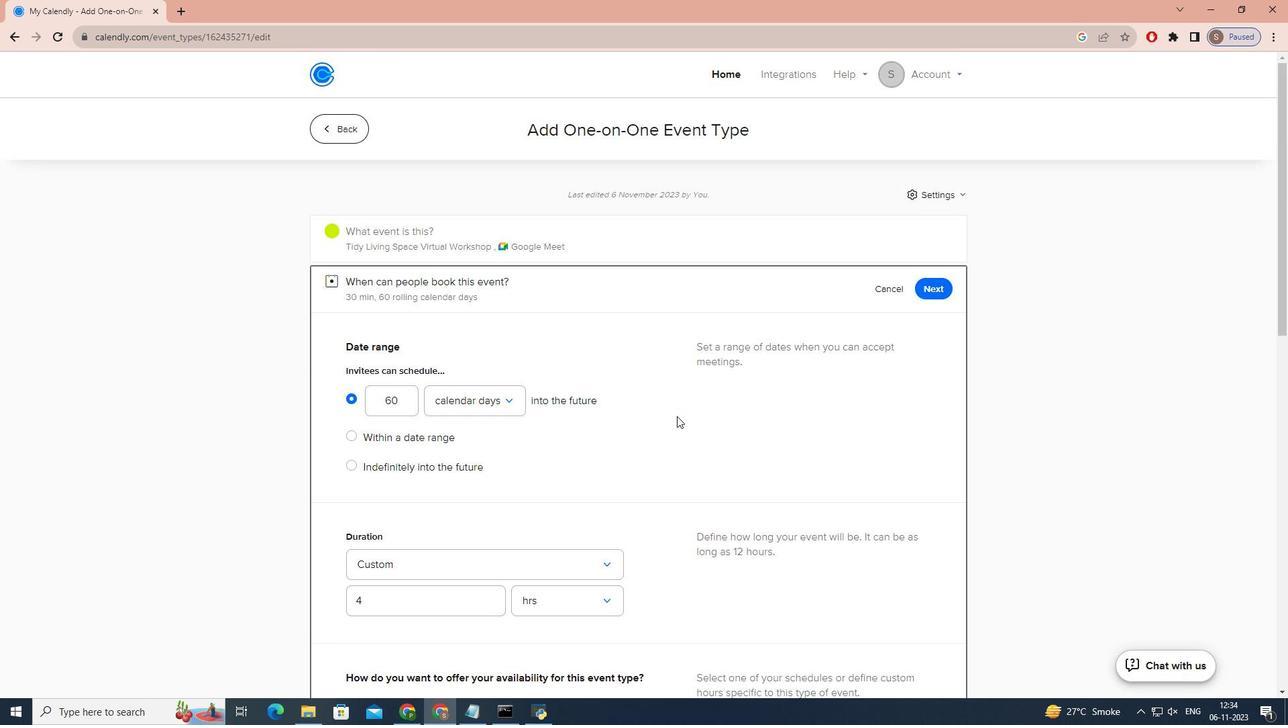 
Action: Mouse scrolled (669, 408) with delta (0, 0)
Screenshot: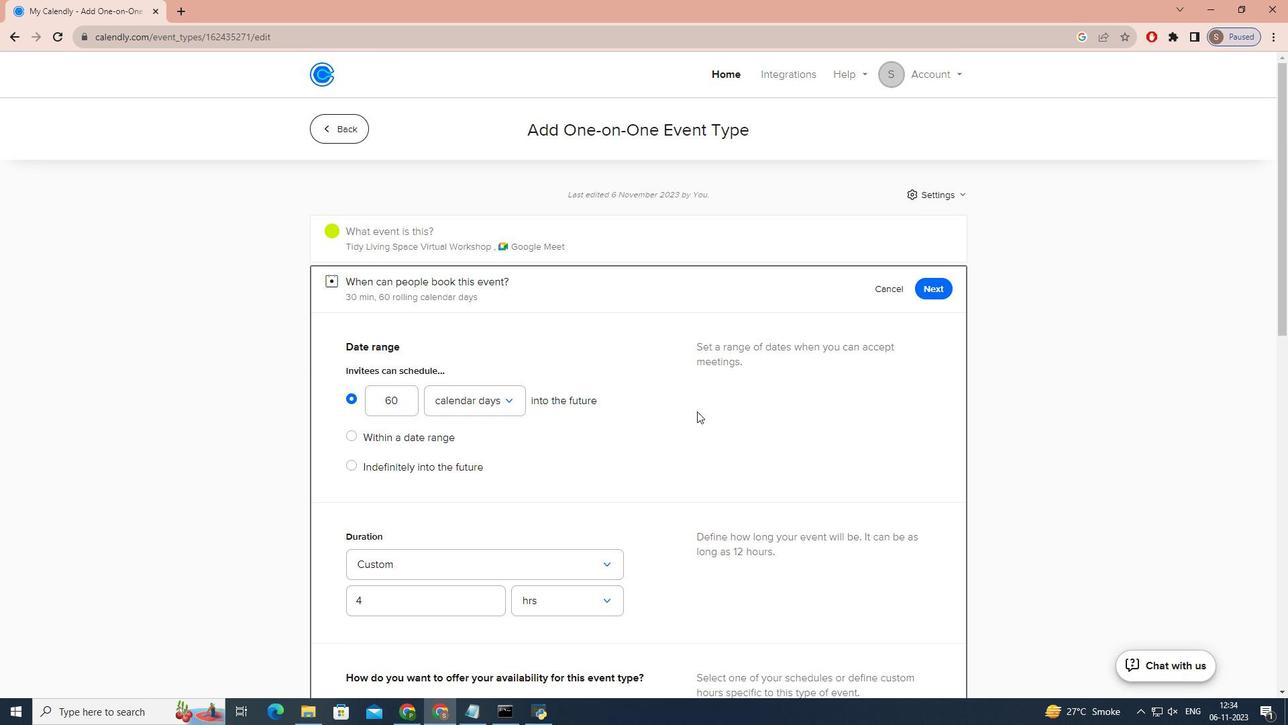
Action: Mouse scrolled (669, 408) with delta (0, 0)
Screenshot: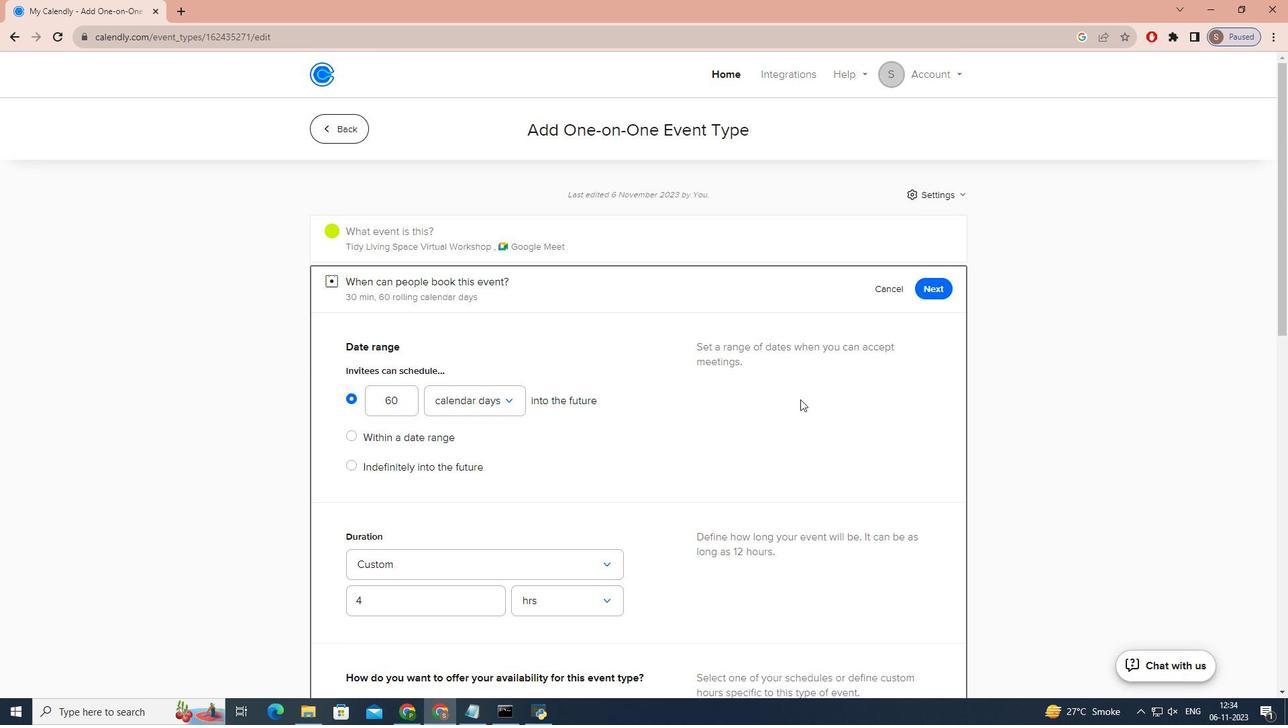 
Action: Mouse moved to (925, 283)
Screenshot: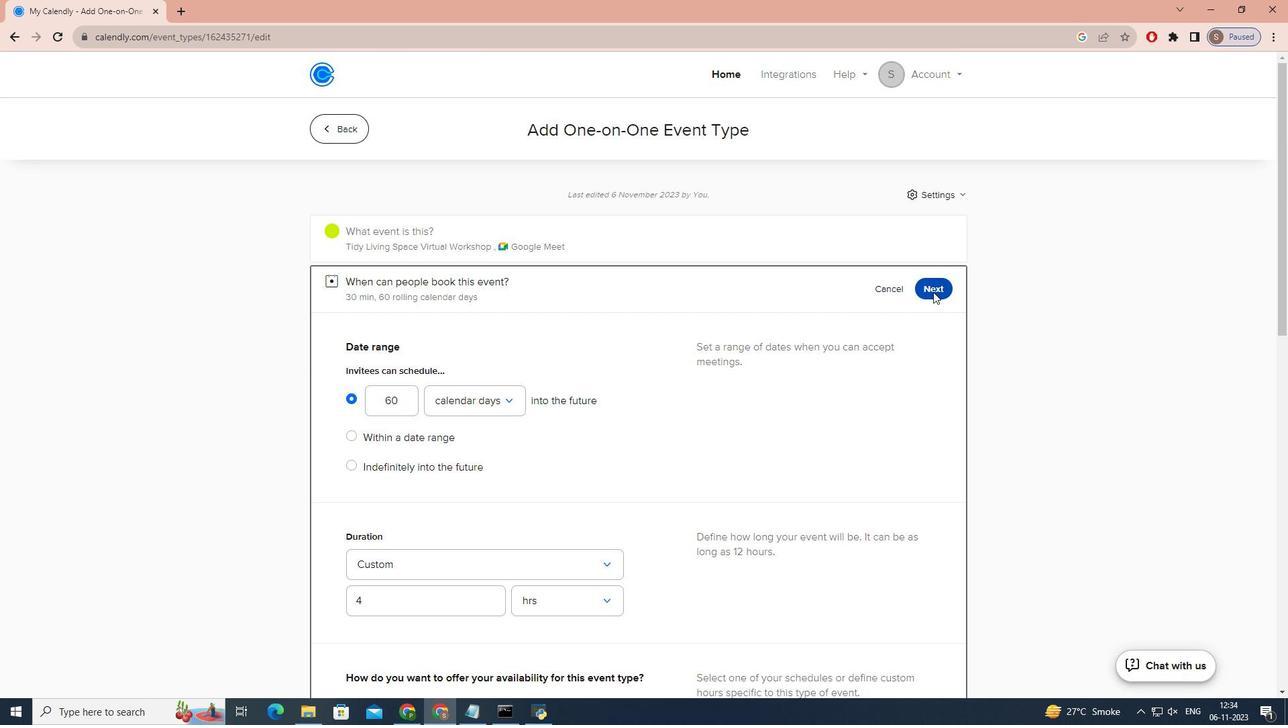 
Action: Mouse pressed left at (925, 283)
Screenshot: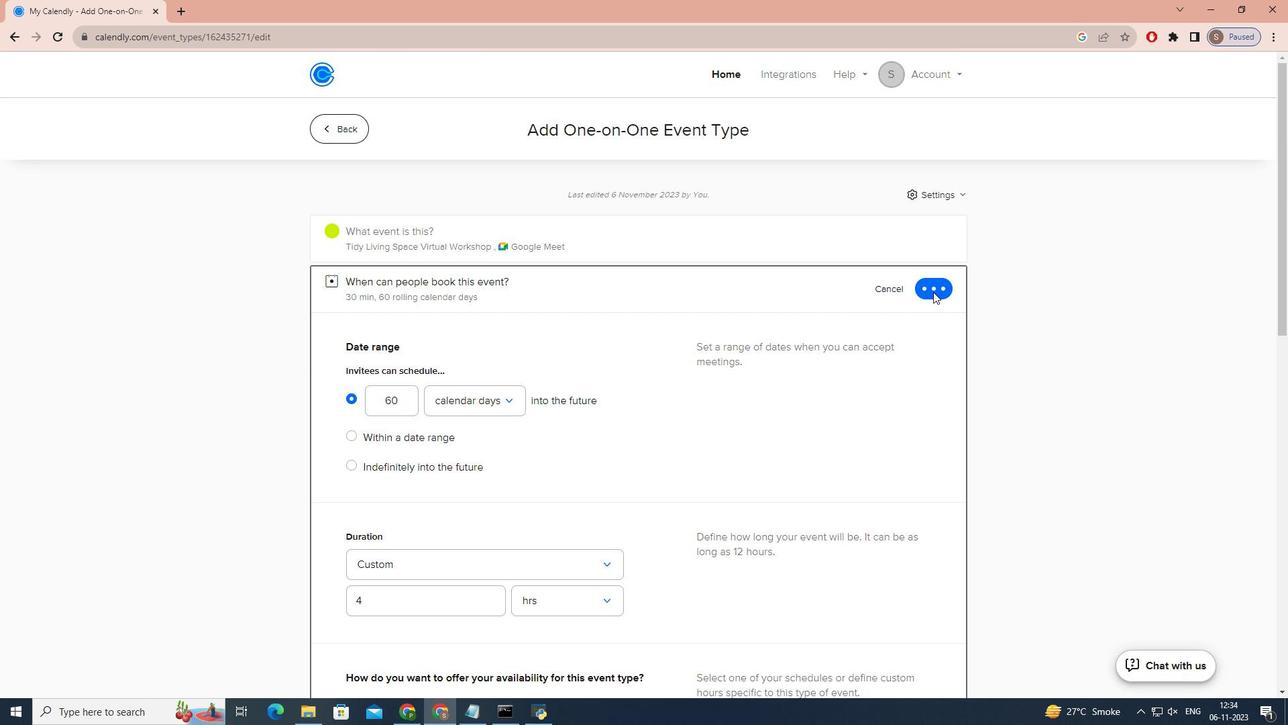 
